 Task: Search one way flight ticket for 2 adults, 2 infants in seat and 1 infant on lap in first from Duluth: Duluth International Airport to Laramie: Laramie Regional Airport on 5-3-2023. Choice of flights is Singapure airlines. Number of bags: 1 carry on bag and 5 checked bags. Price is upto 80000. Outbound departure time preference is 13:45.
Action: Mouse moved to (244, 345)
Screenshot: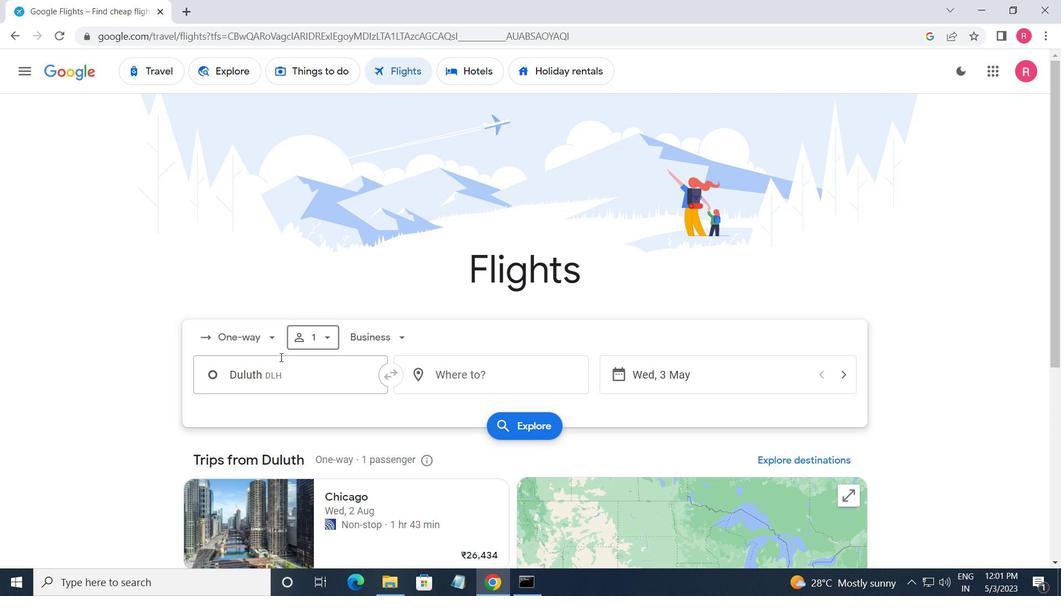 
Action: Mouse pressed left at (244, 345)
Screenshot: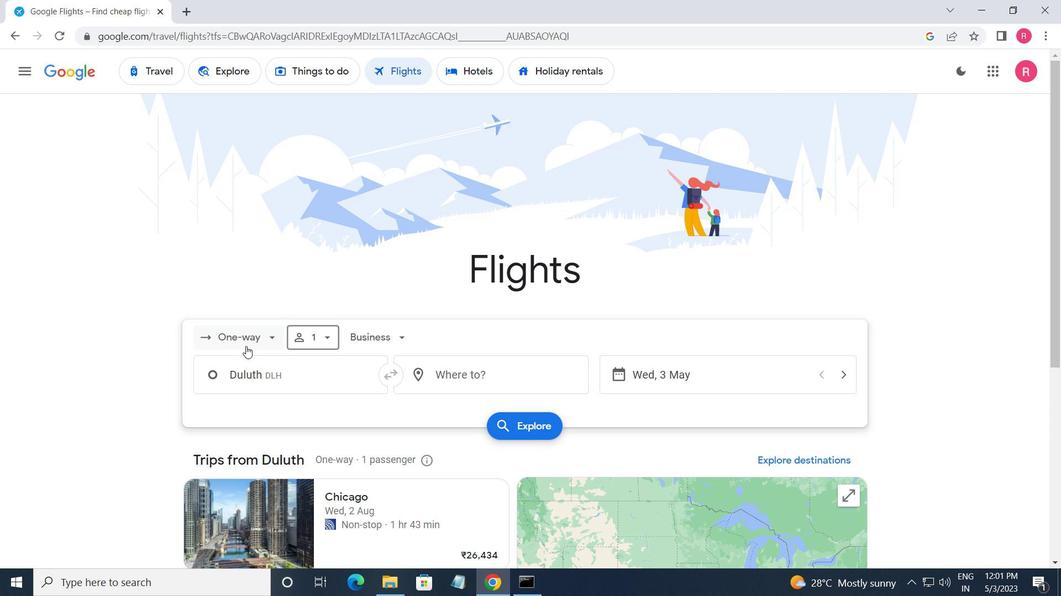 
Action: Mouse moved to (262, 406)
Screenshot: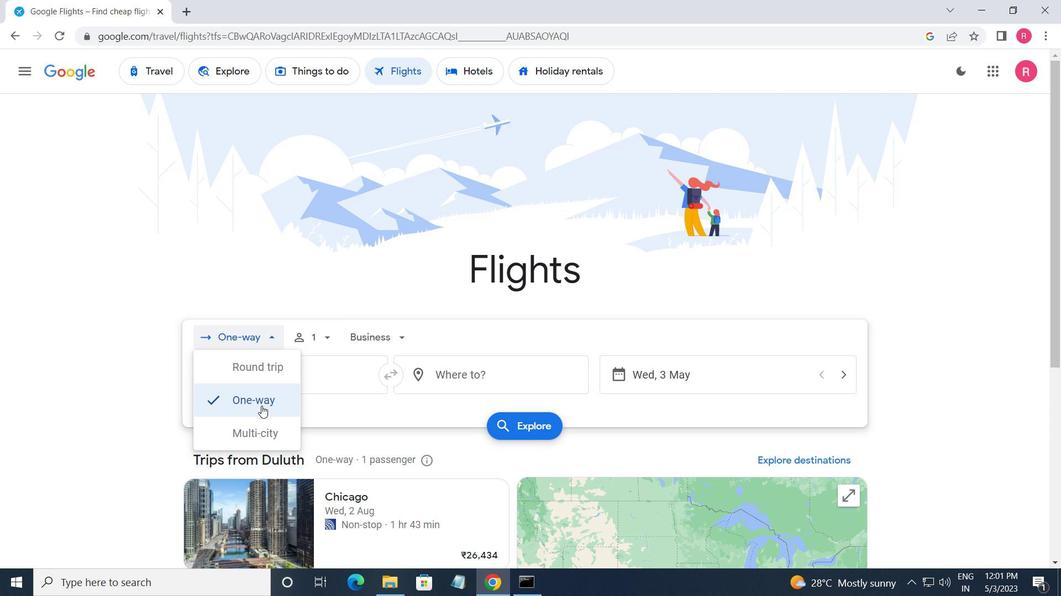 
Action: Mouse pressed left at (262, 406)
Screenshot: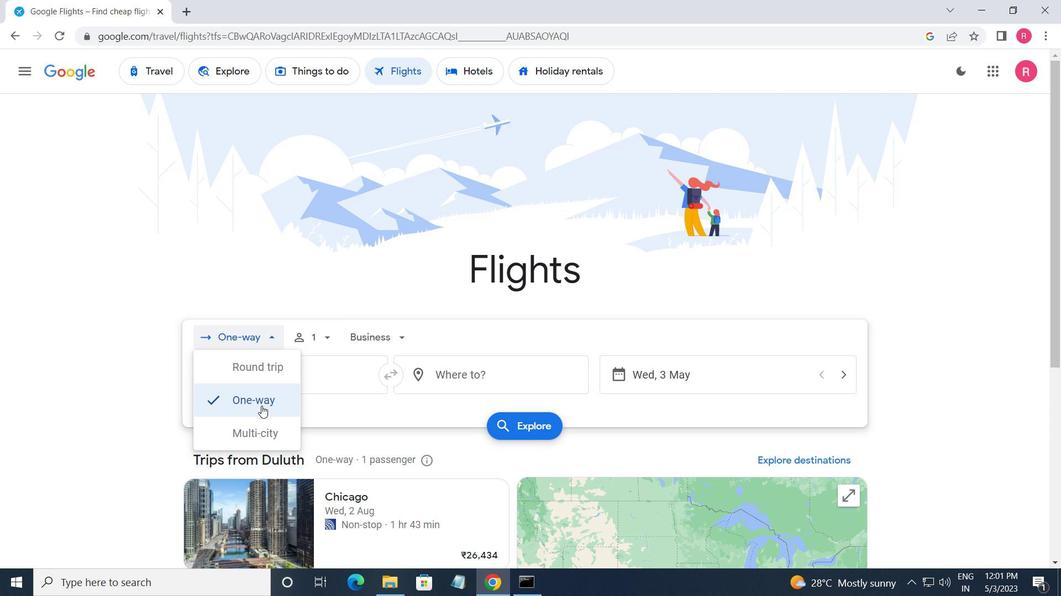 
Action: Mouse moved to (322, 343)
Screenshot: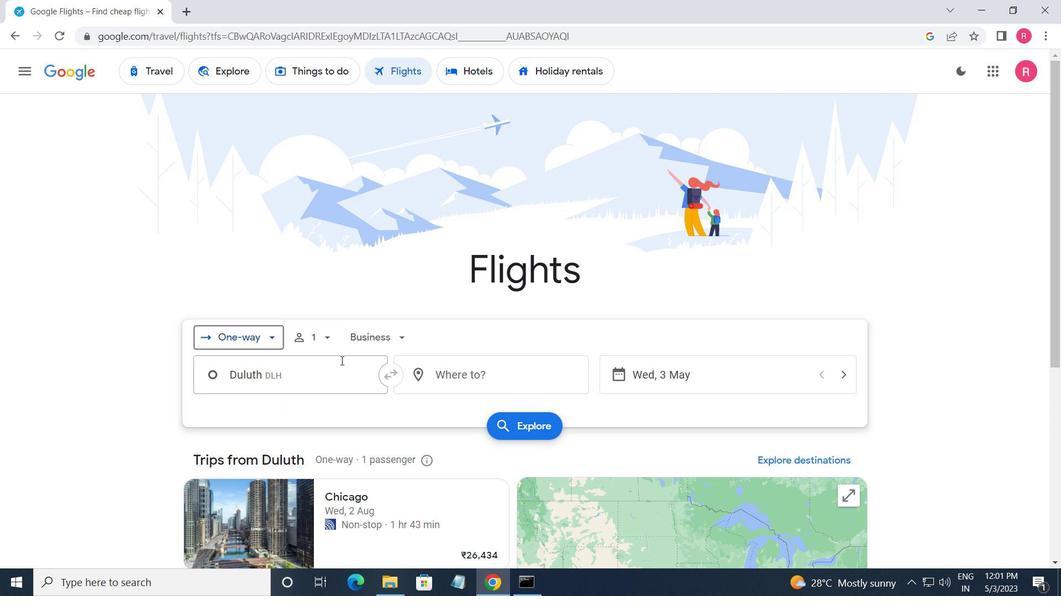 
Action: Mouse pressed left at (322, 343)
Screenshot: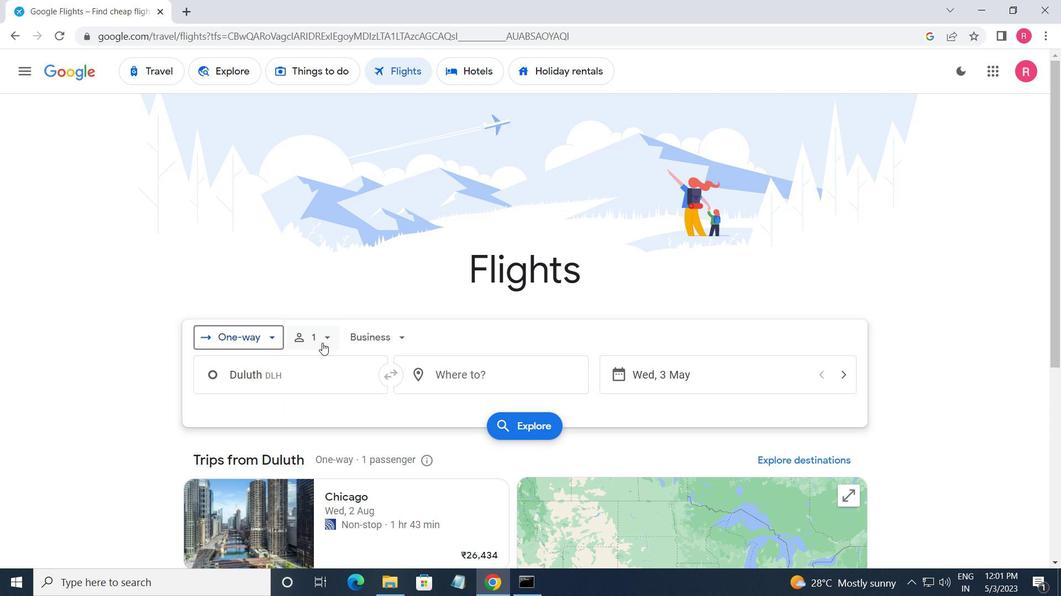 
Action: Mouse moved to (437, 368)
Screenshot: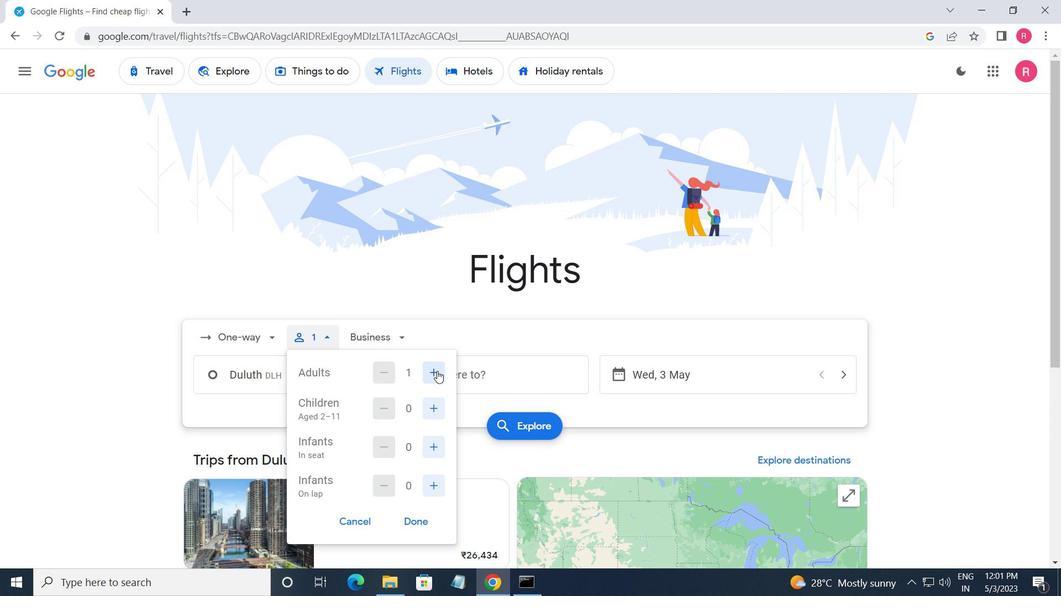 
Action: Mouse pressed left at (437, 368)
Screenshot: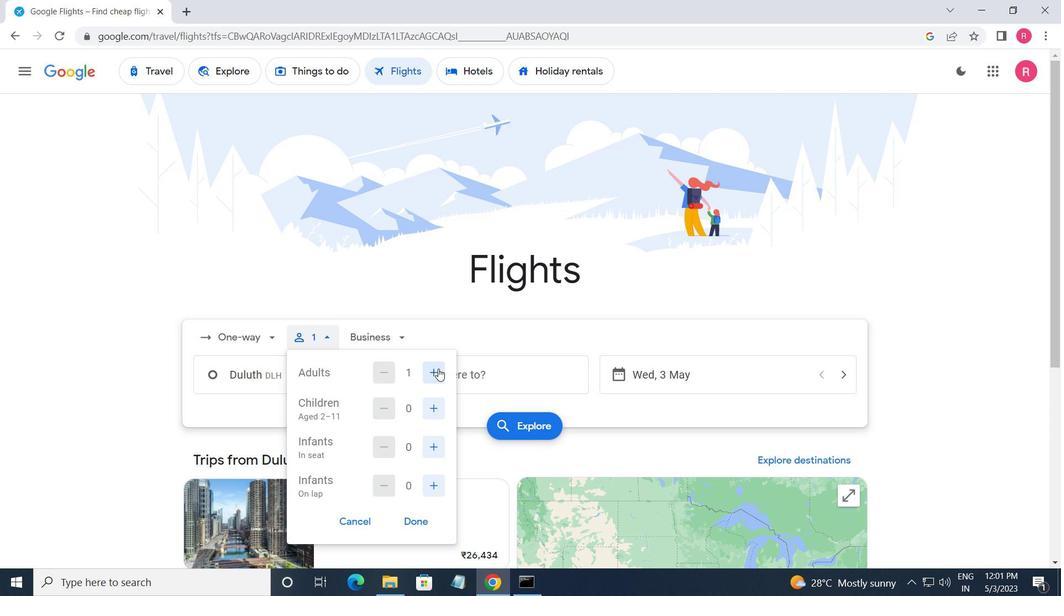 
Action: Mouse pressed left at (437, 368)
Screenshot: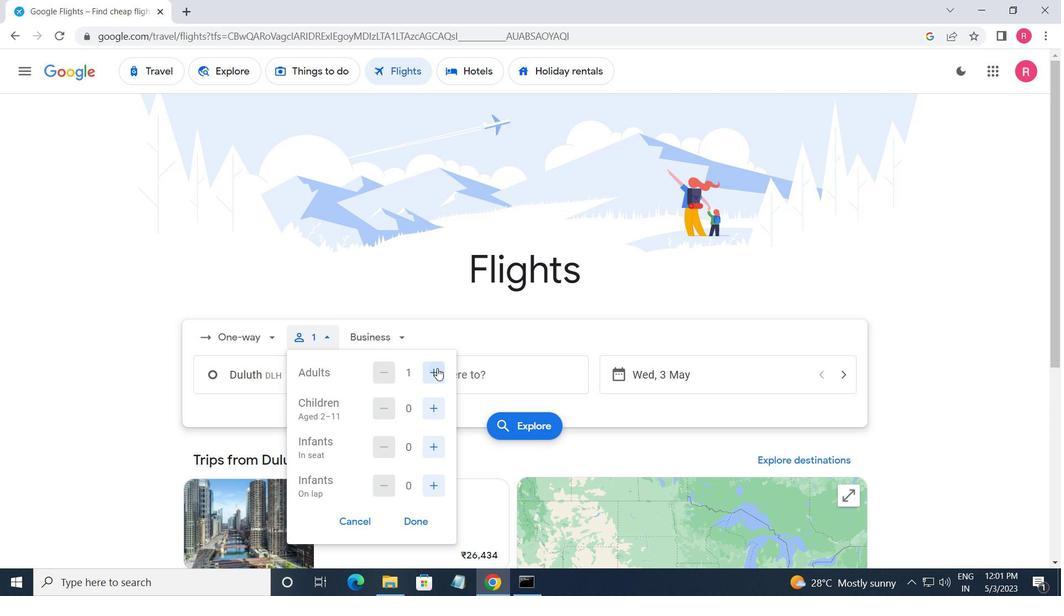
Action: Mouse moved to (377, 378)
Screenshot: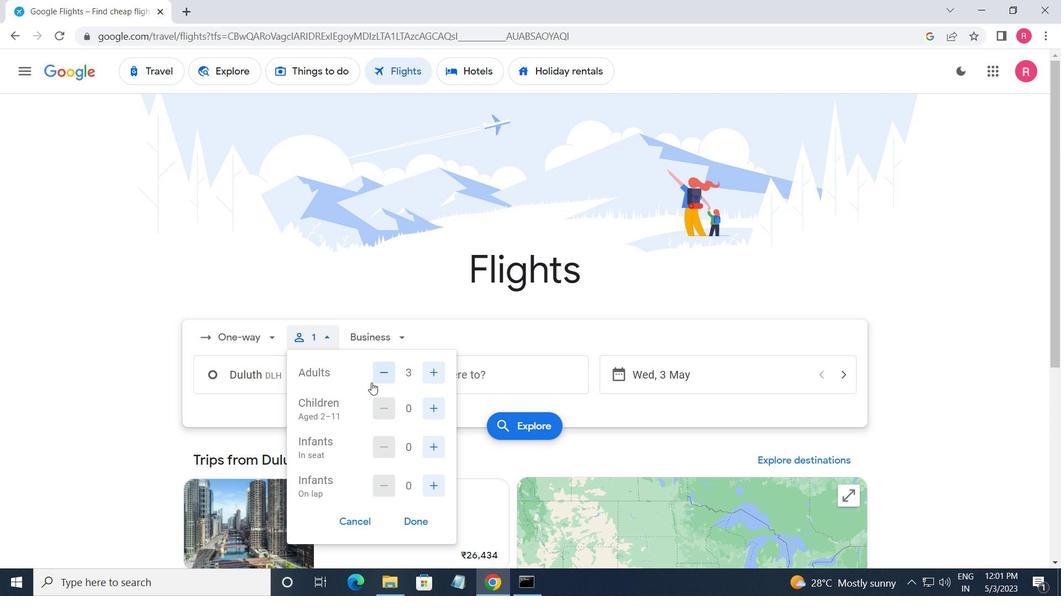 
Action: Mouse pressed left at (377, 378)
Screenshot: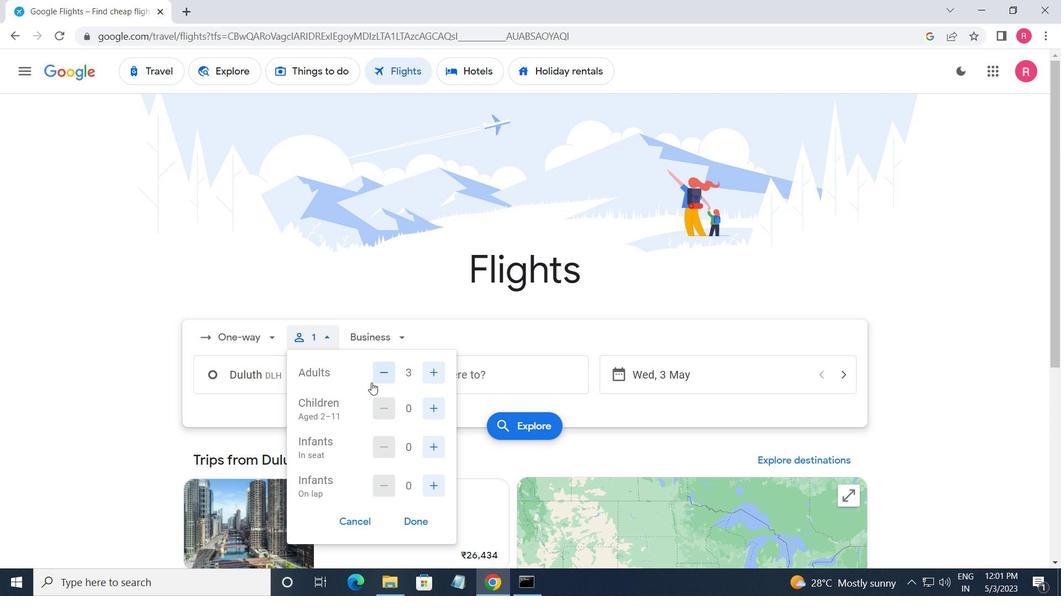 
Action: Mouse moved to (430, 422)
Screenshot: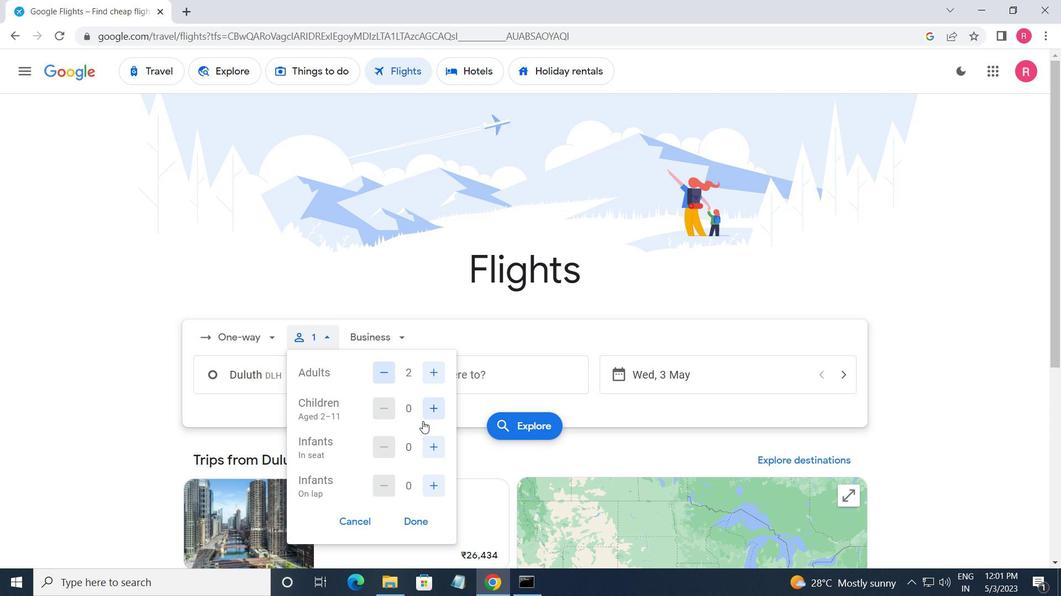 
Action: Mouse pressed left at (430, 422)
Screenshot: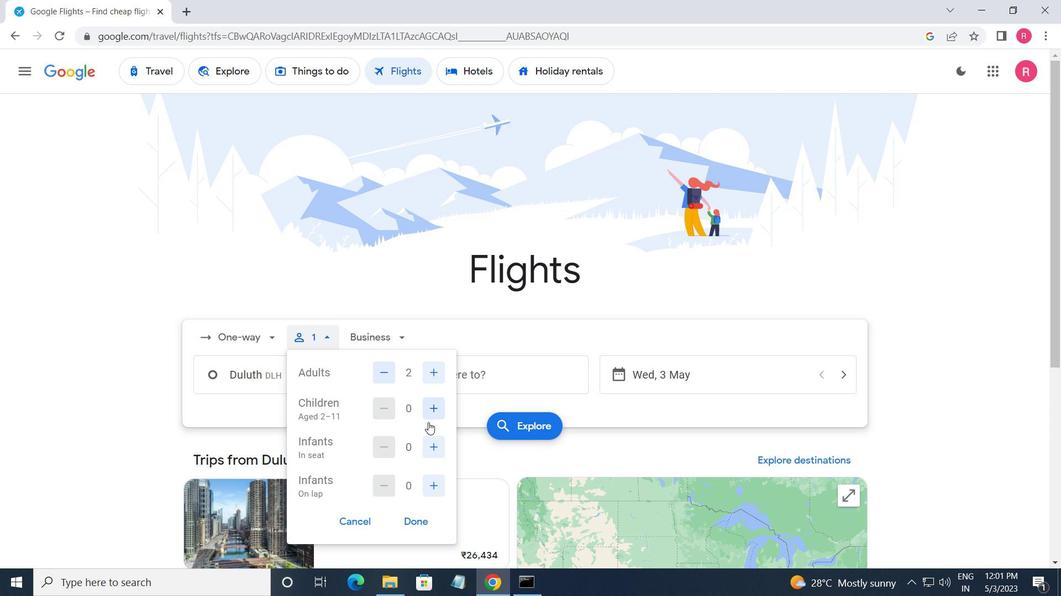 
Action: Mouse pressed left at (430, 422)
Screenshot: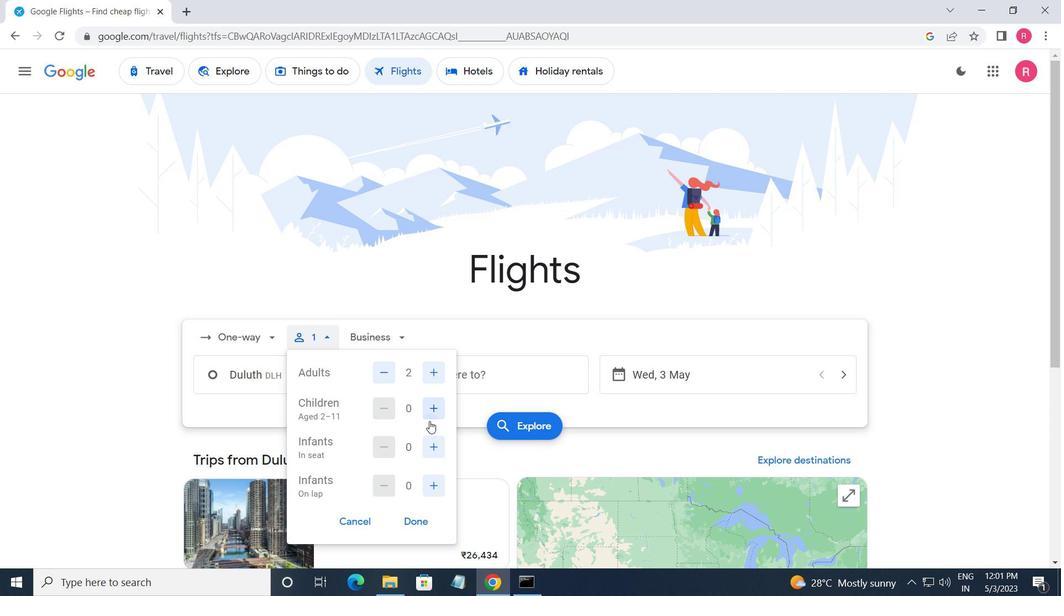 
Action: Mouse moved to (437, 452)
Screenshot: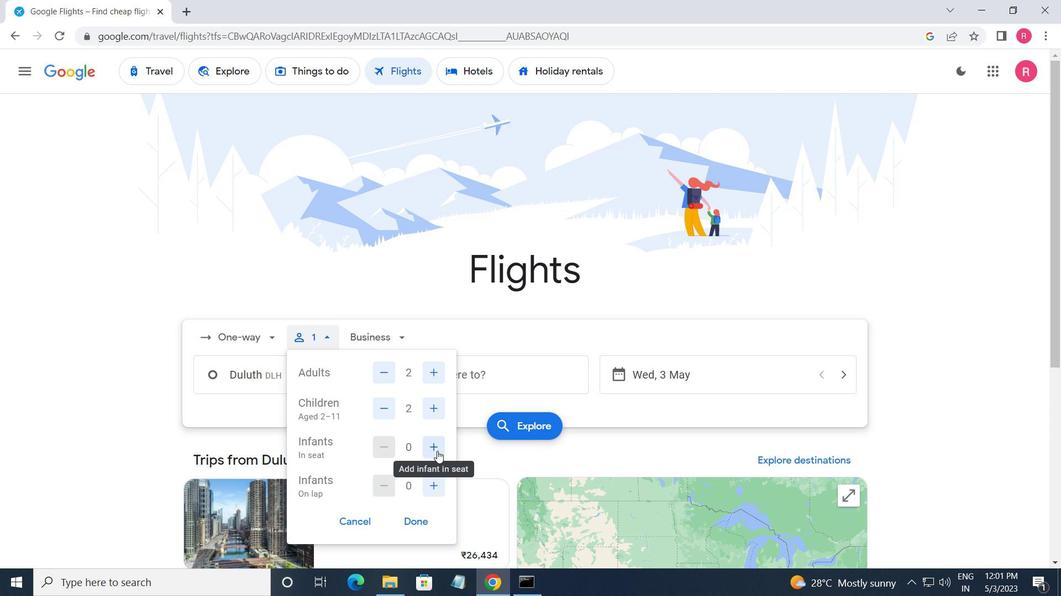 
Action: Mouse pressed left at (437, 452)
Screenshot: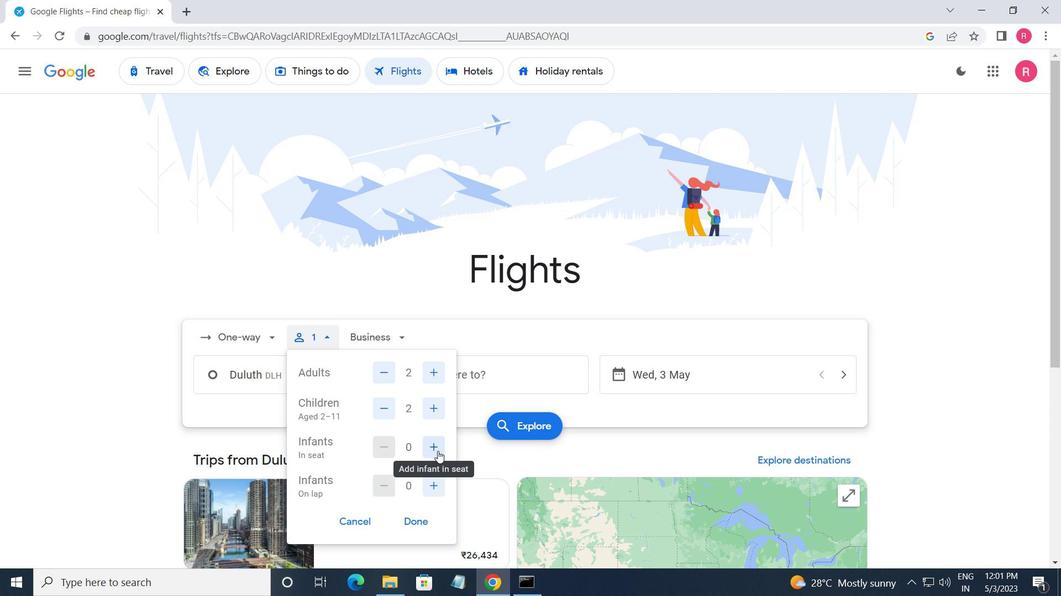 
Action: Mouse moved to (385, 336)
Screenshot: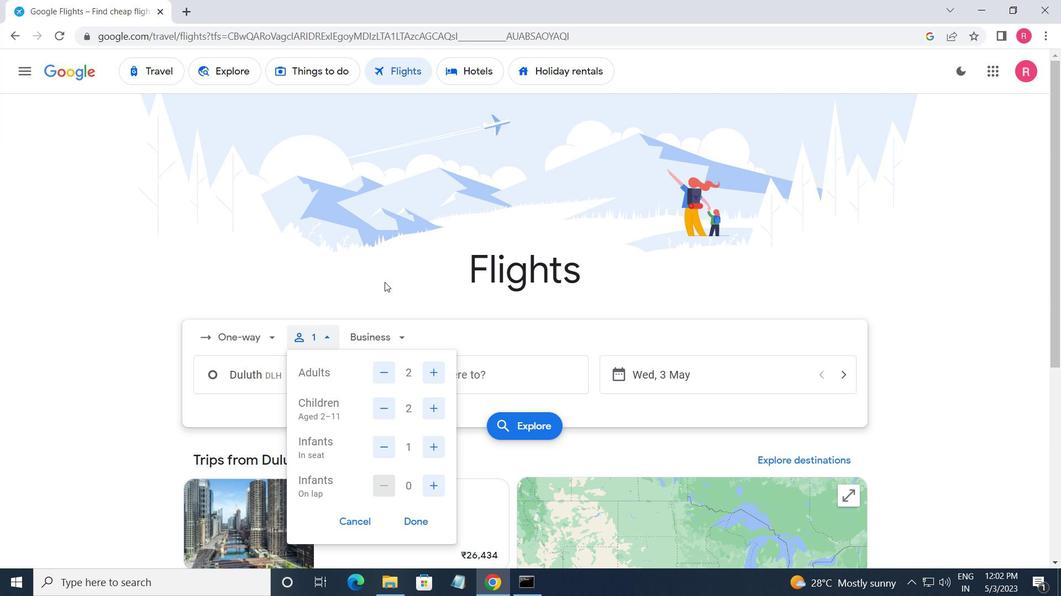 
Action: Mouse pressed left at (385, 336)
Screenshot: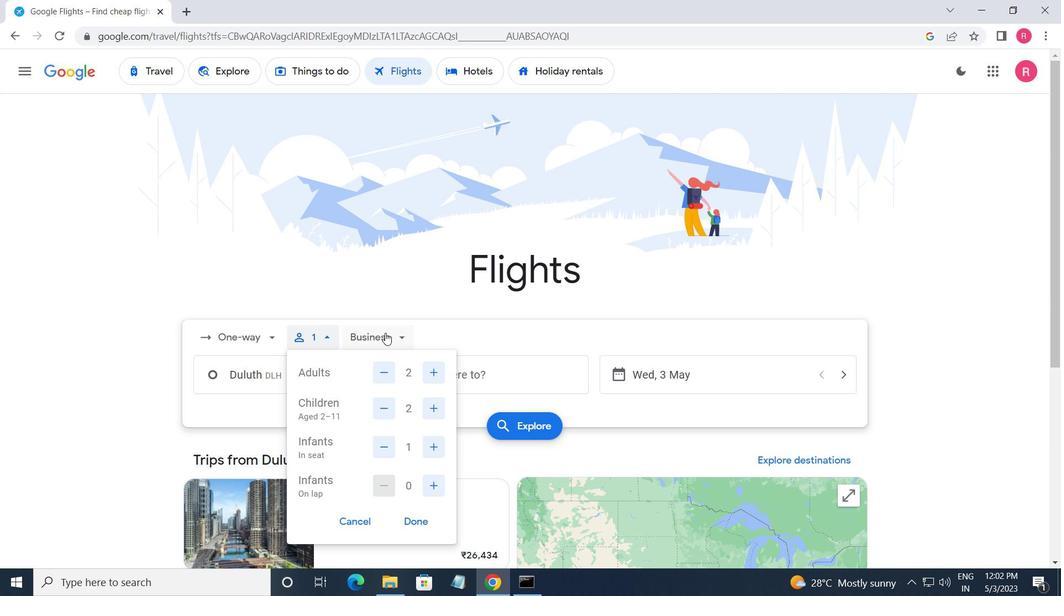 
Action: Mouse moved to (394, 465)
Screenshot: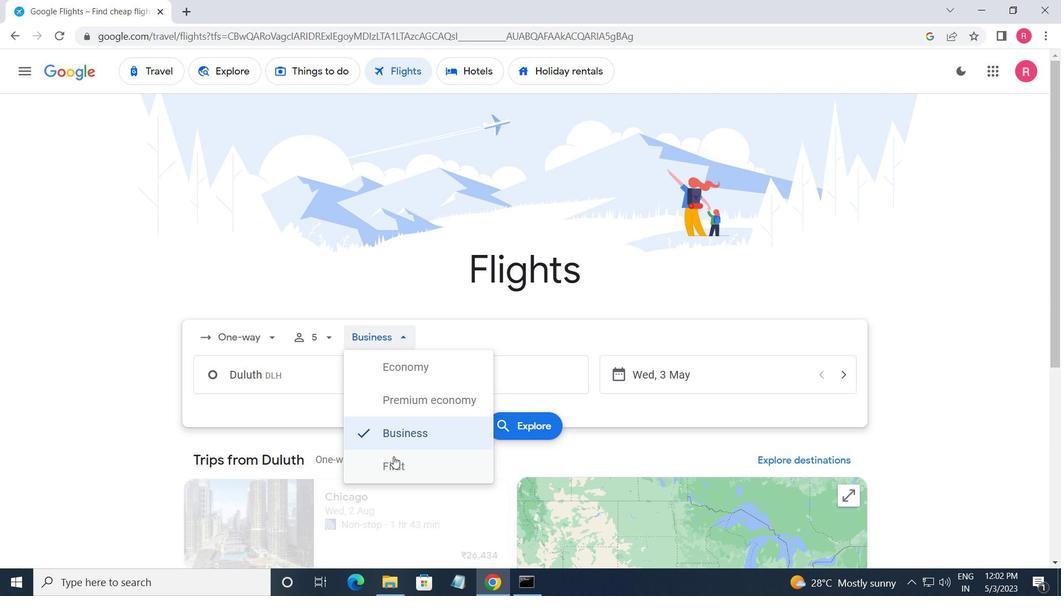 
Action: Mouse pressed left at (394, 465)
Screenshot: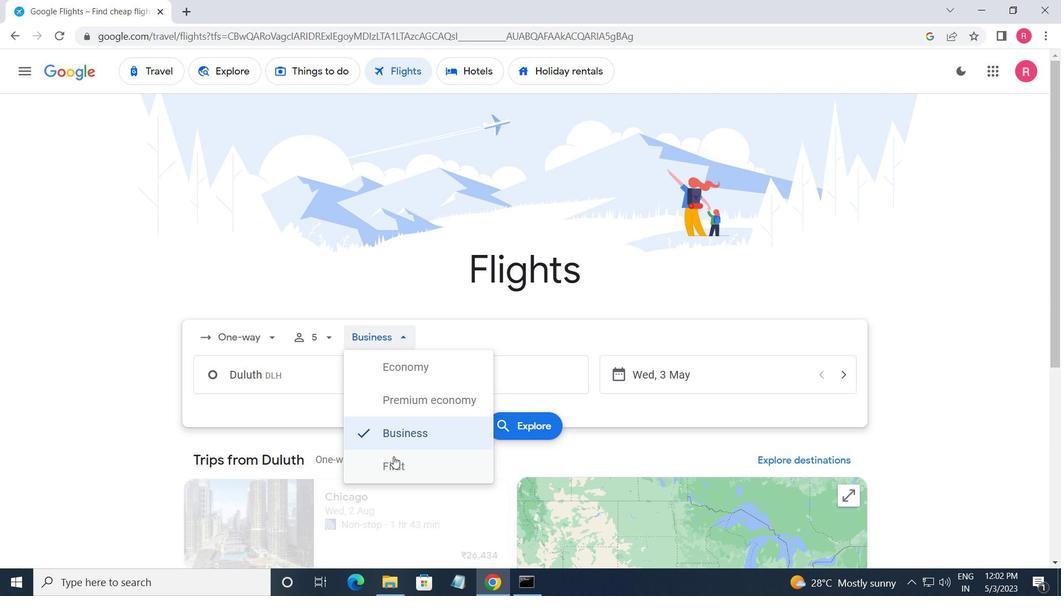
Action: Mouse moved to (331, 390)
Screenshot: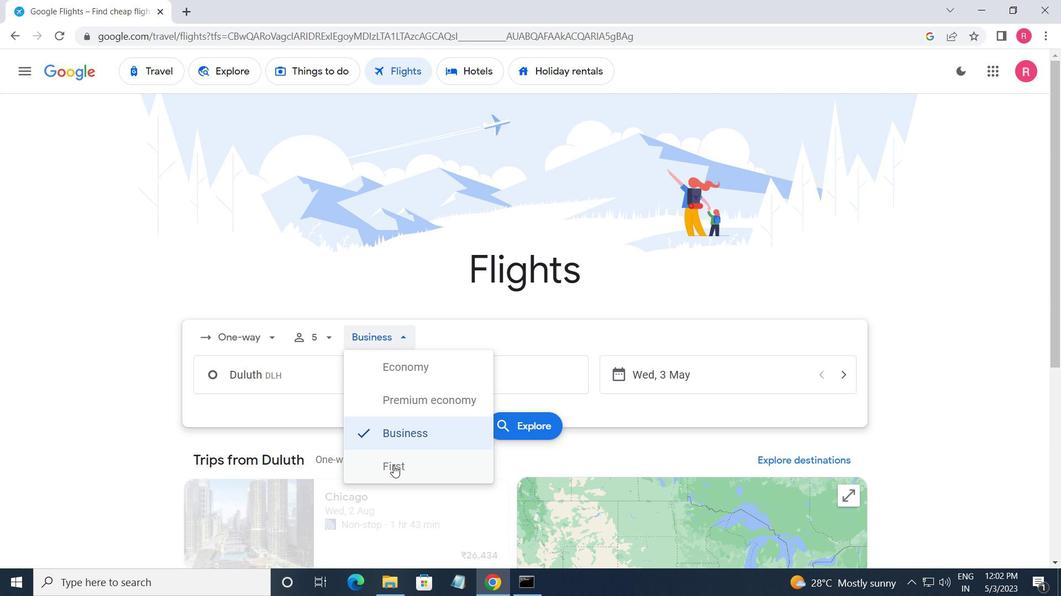 
Action: Mouse pressed left at (331, 390)
Screenshot: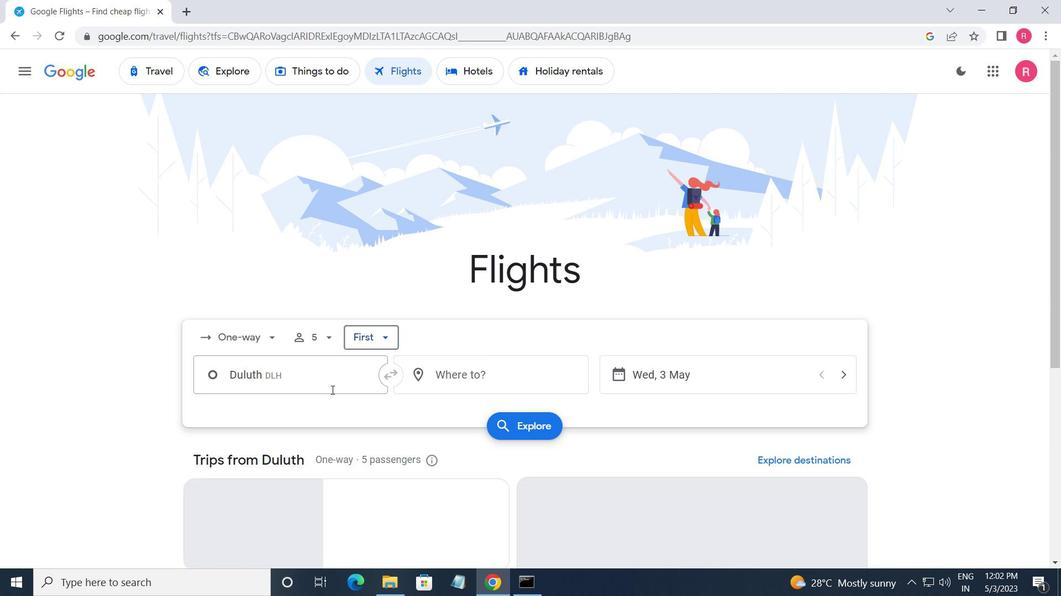 
Action: Mouse moved to (337, 488)
Screenshot: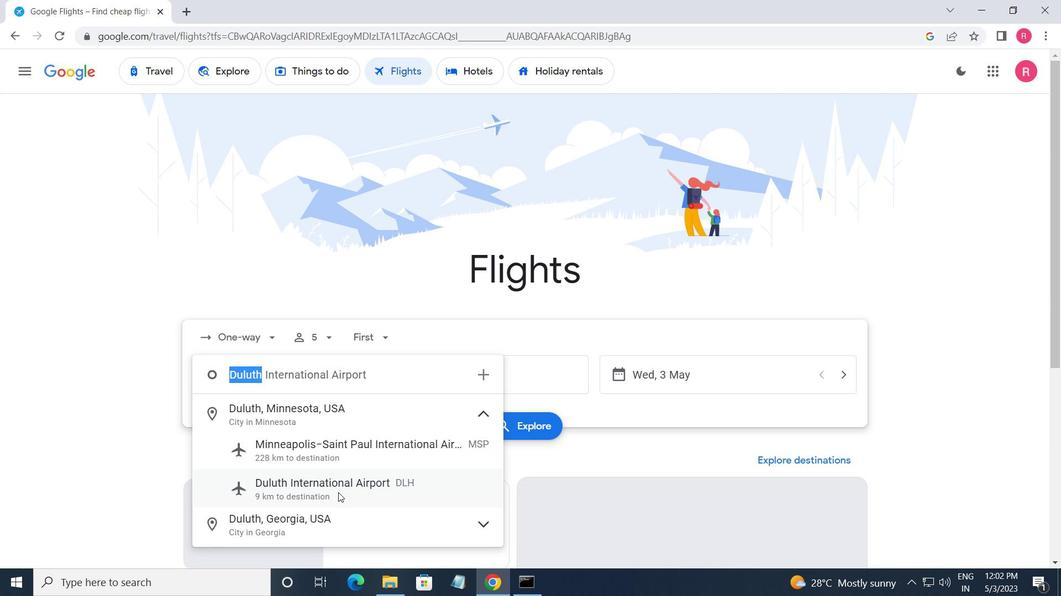 
Action: Mouse pressed left at (337, 488)
Screenshot: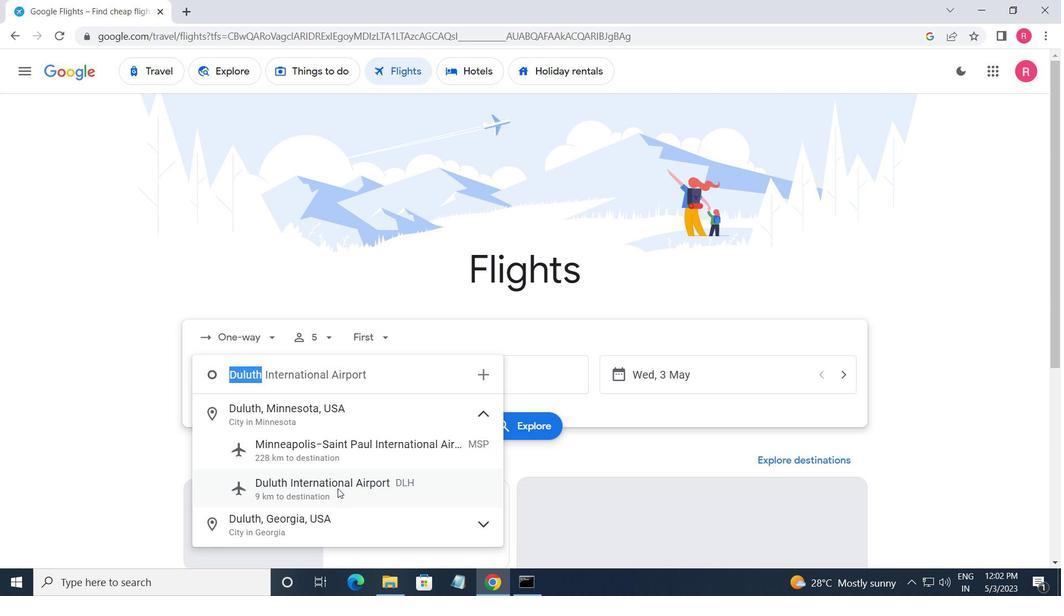 
Action: Mouse moved to (486, 376)
Screenshot: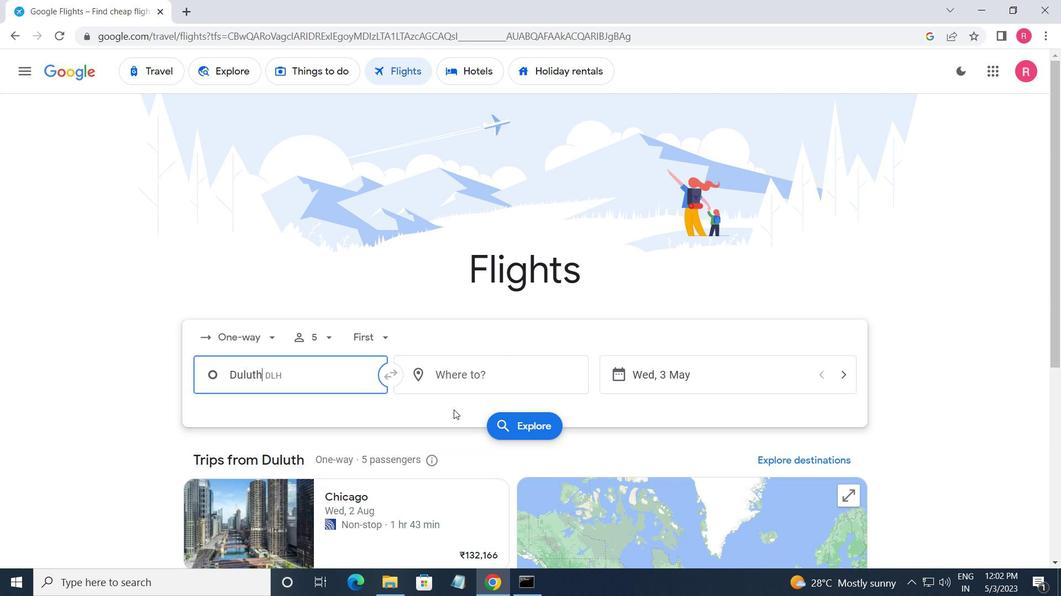
Action: Mouse pressed left at (486, 376)
Screenshot: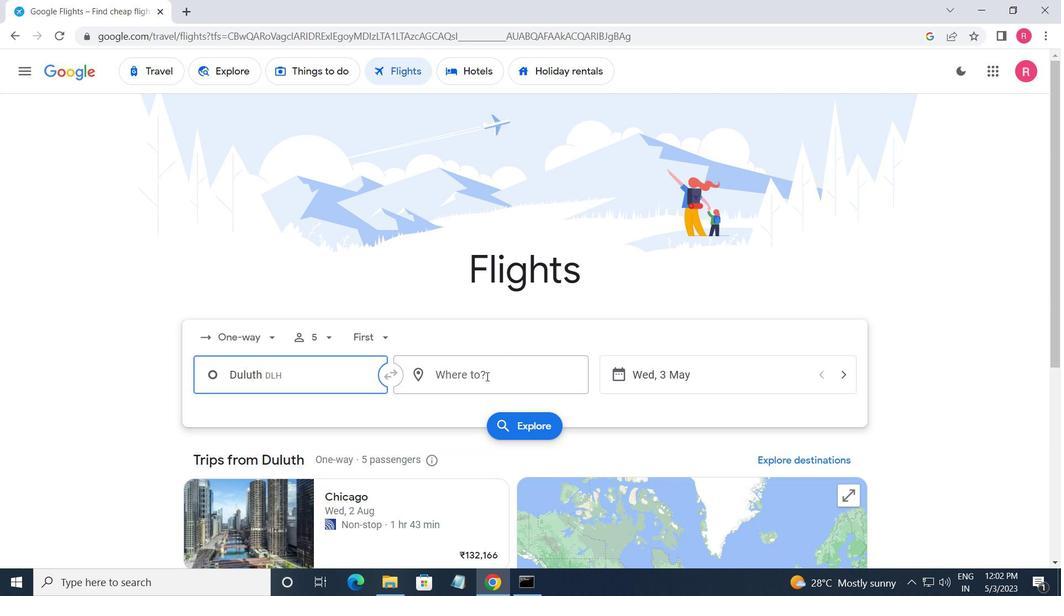 
Action: Mouse moved to (451, 521)
Screenshot: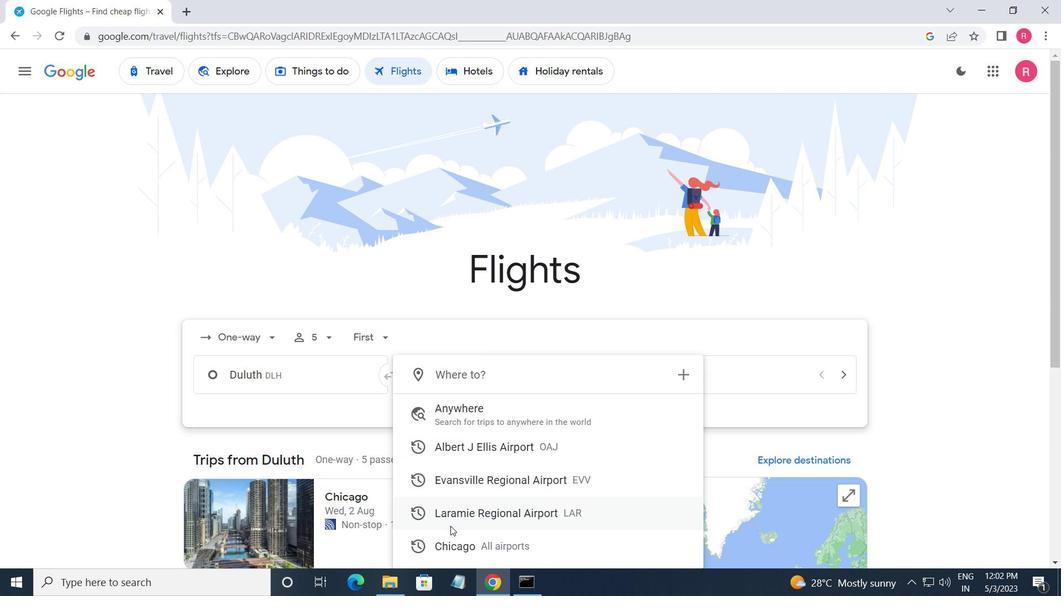 
Action: Mouse pressed left at (451, 521)
Screenshot: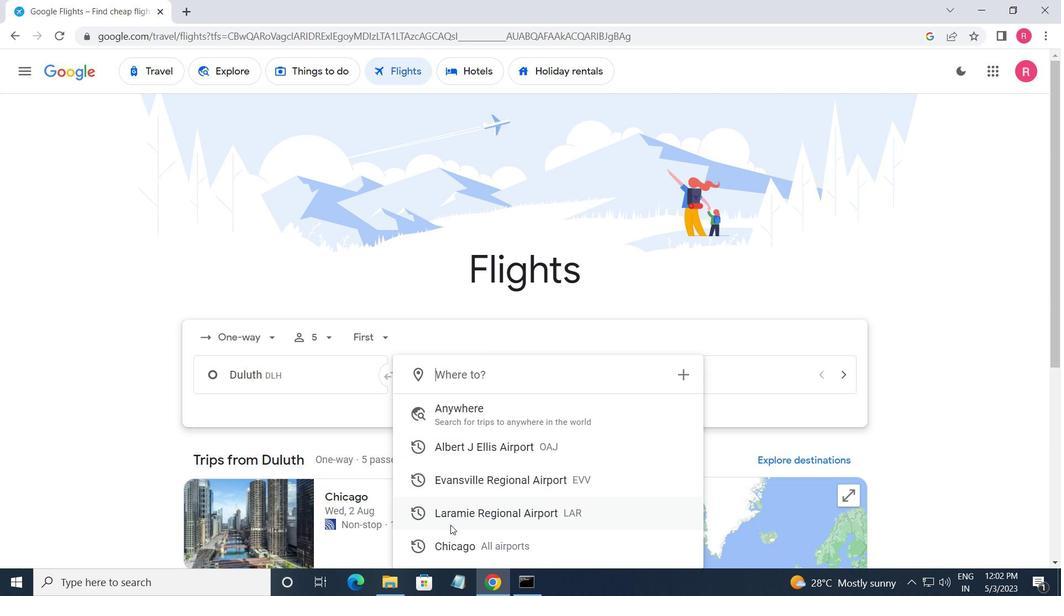 
Action: Mouse moved to (723, 388)
Screenshot: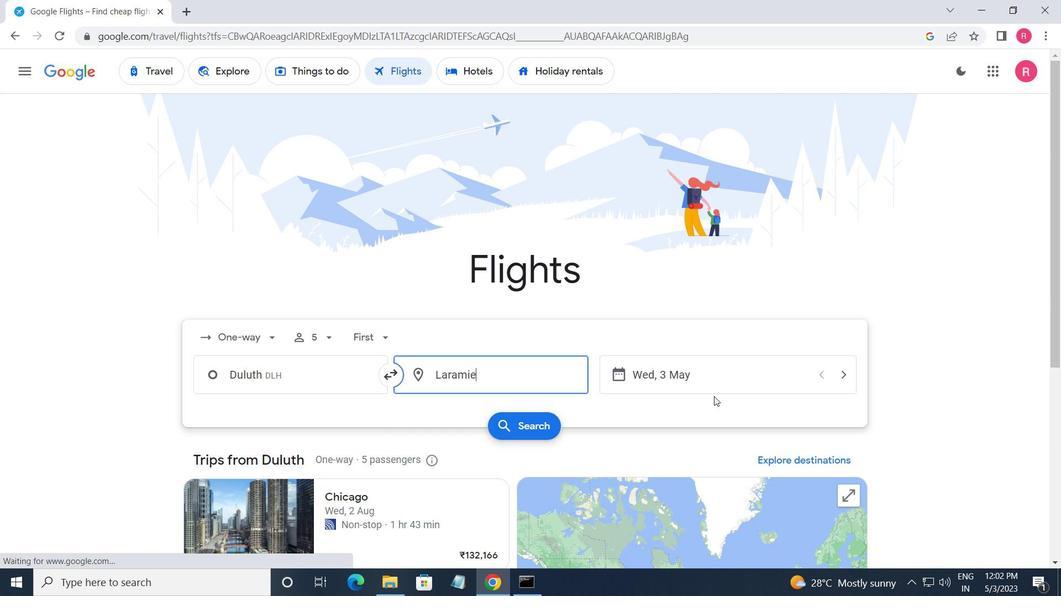 
Action: Mouse pressed left at (723, 388)
Screenshot: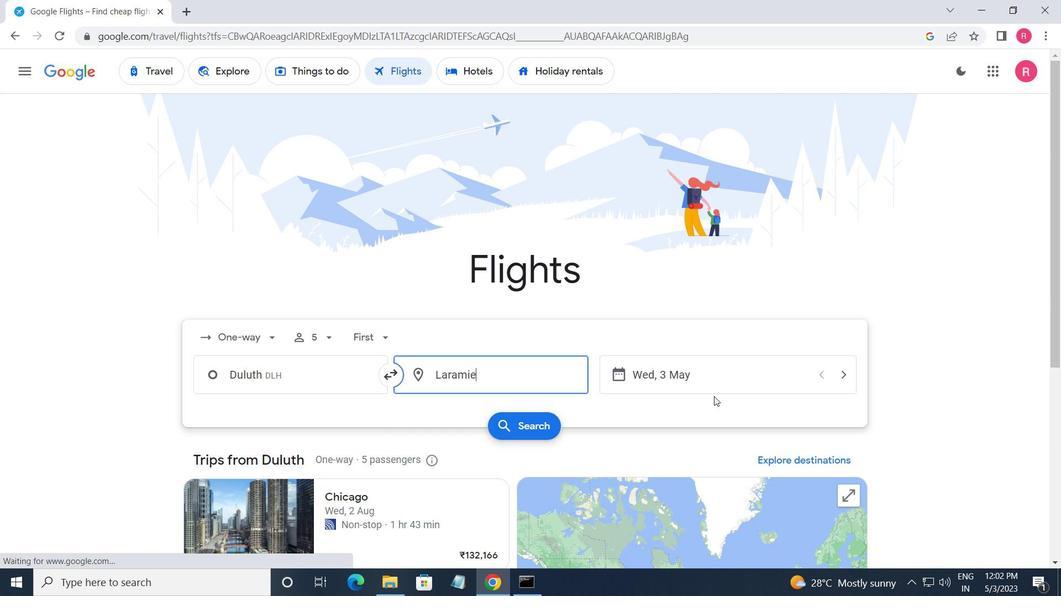
Action: Mouse moved to (472, 322)
Screenshot: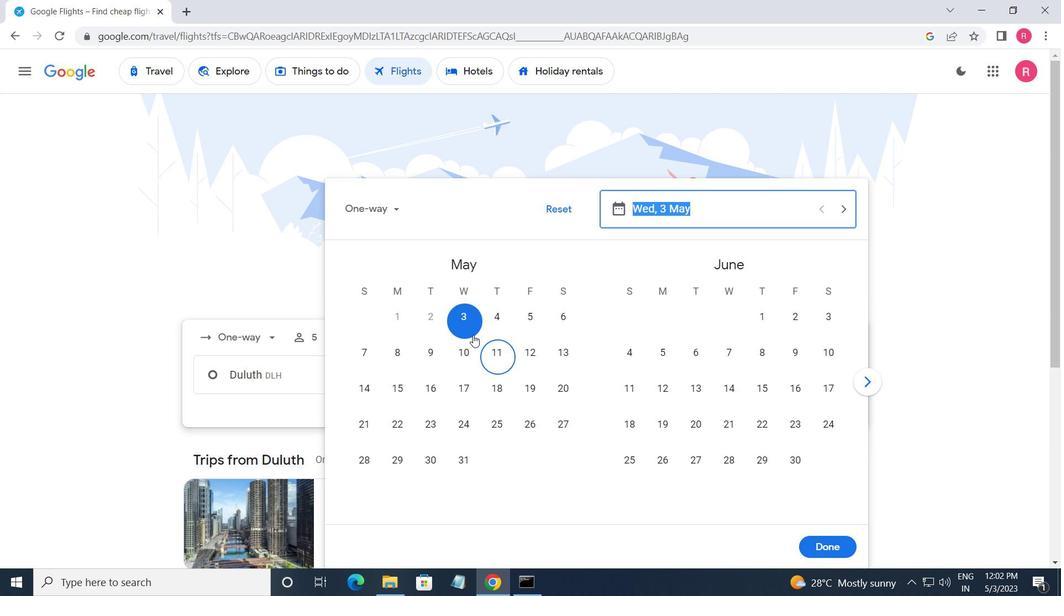 
Action: Mouse pressed left at (472, 322)
Screenshot: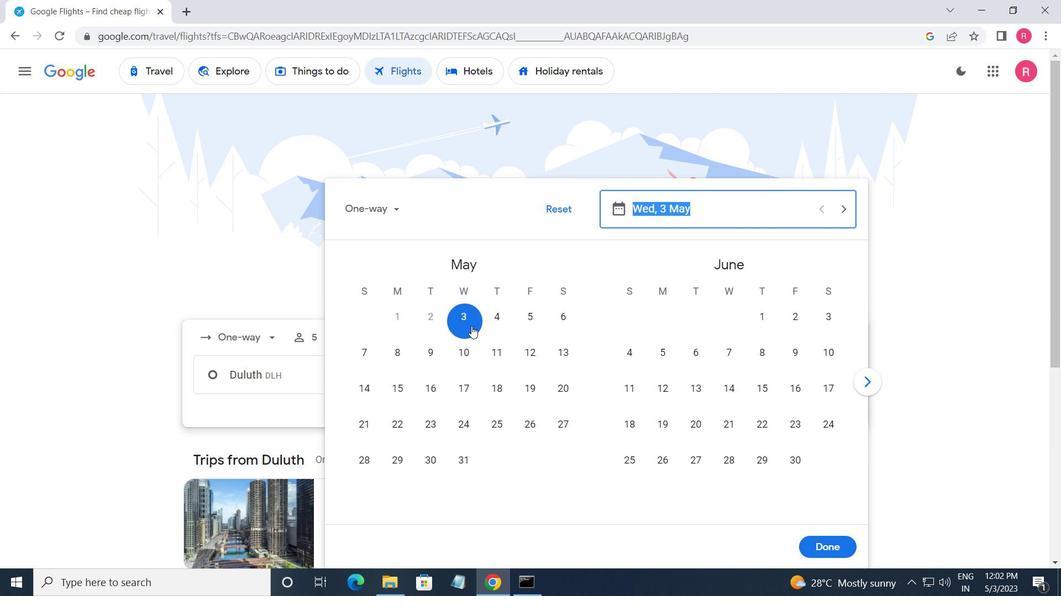
Action: Mouse moved to (845, 546)
Screenshot: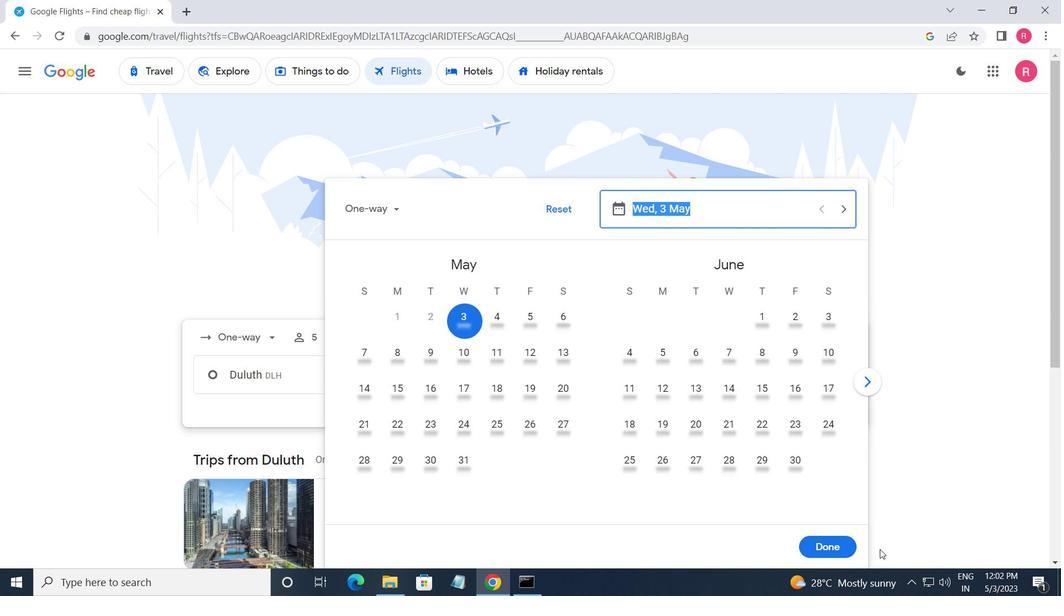 
Action: Mouse pressed left at (845, 546)
Screenshot: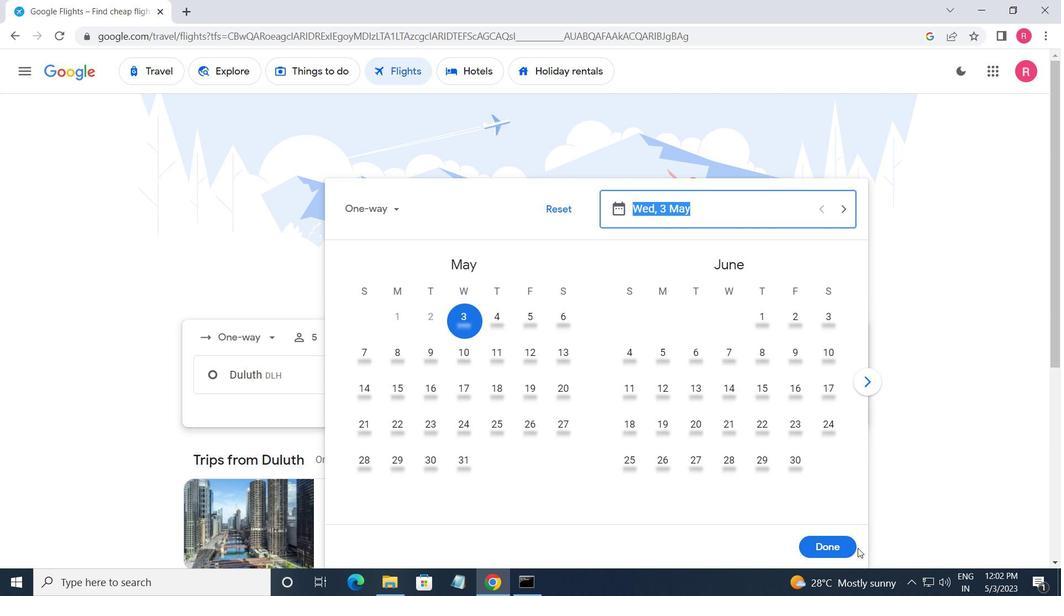 
Action: Mouse moved to (551, 424)
Screenshot: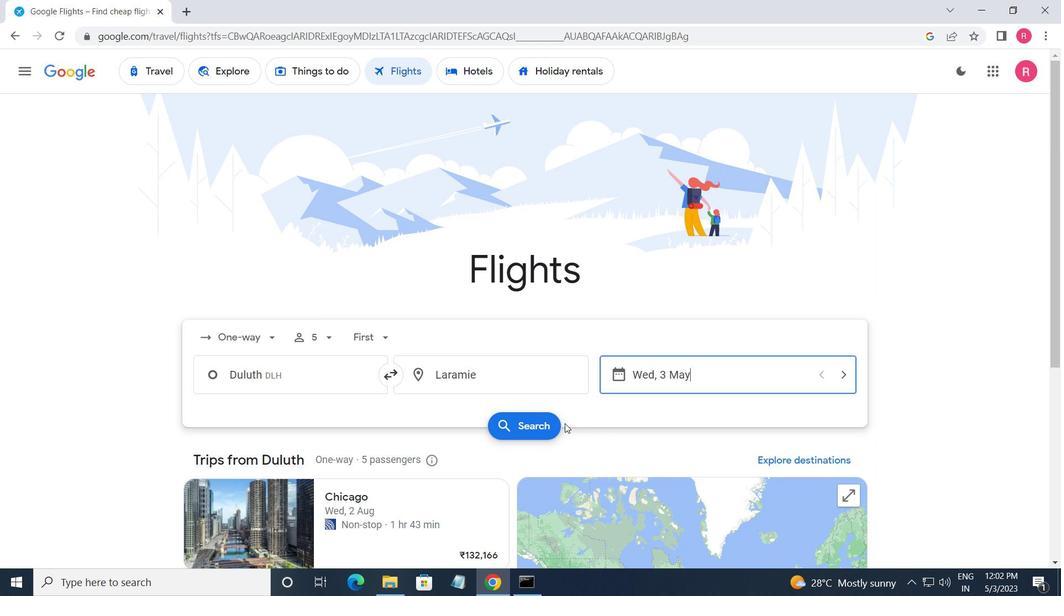 
Action: Mouse pressed left at (551, 424)
Screenshot: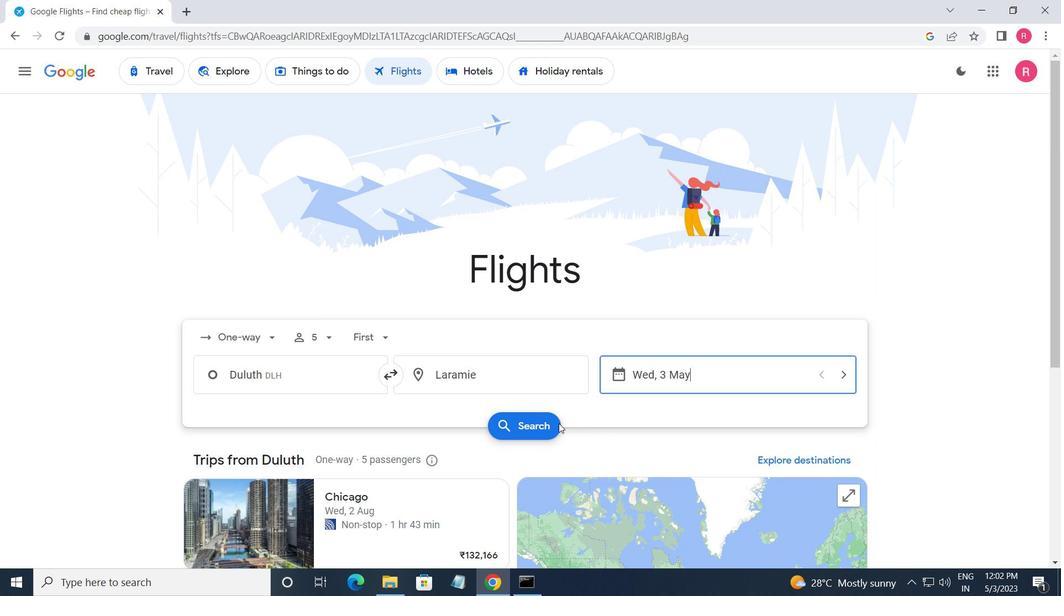 
Action: Mouse moved to (194, 204)
Screenshot: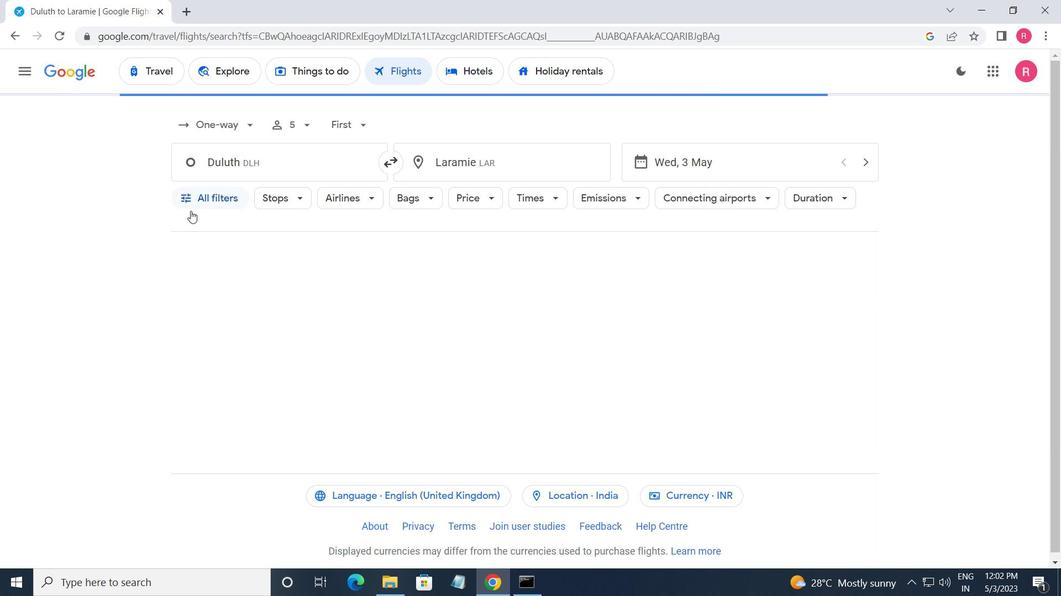 
Action: Mouse pressed left at (194, 204)
Screenshot: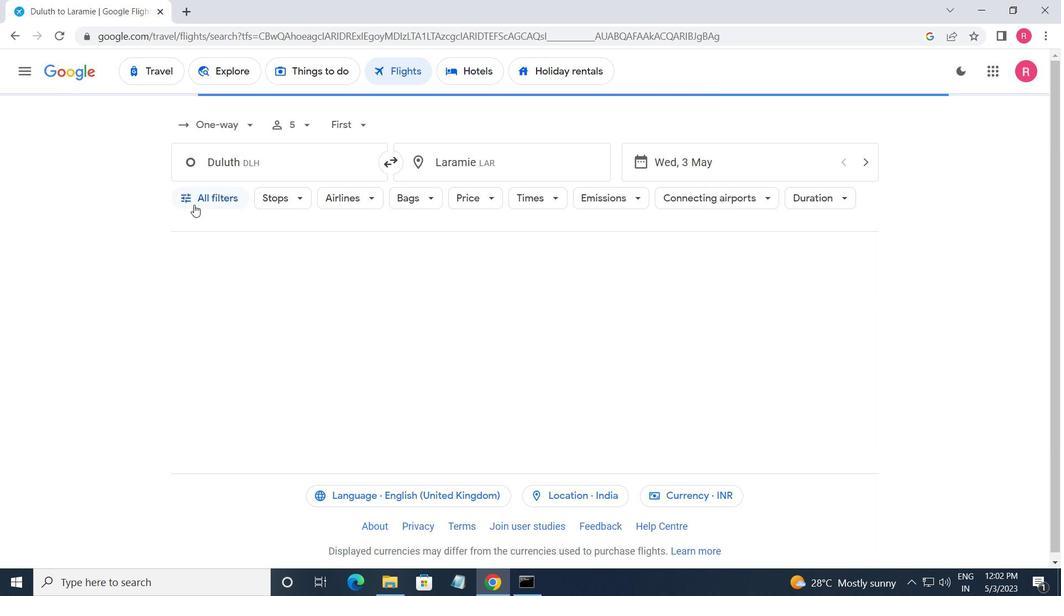 
Action: Mouse moved to (320, 388)
Screenshot: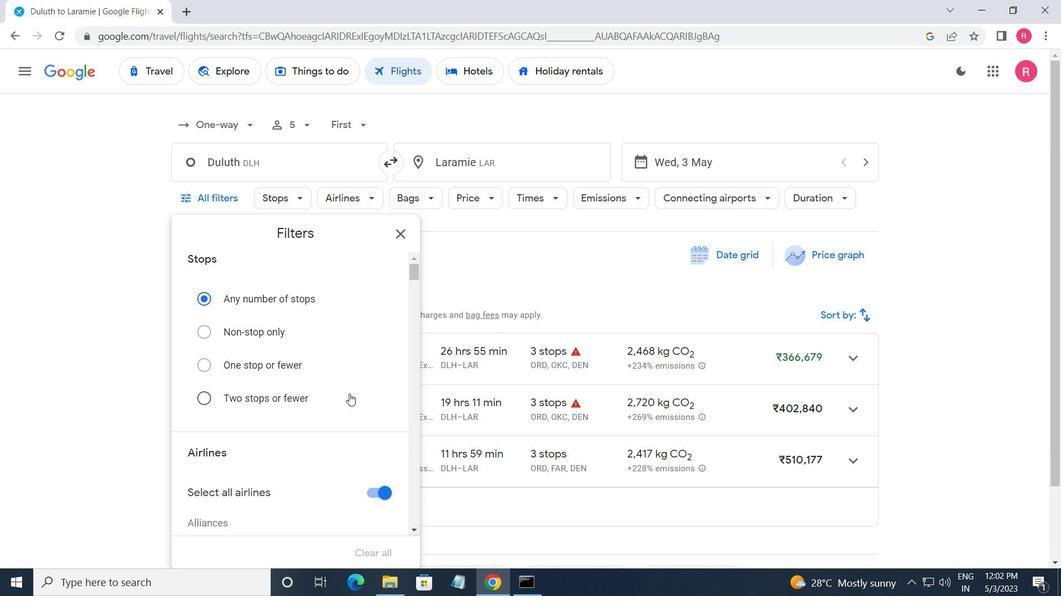 
Action: Mouse scrolled (320, 388) with delta (0, 0)
Screenshot: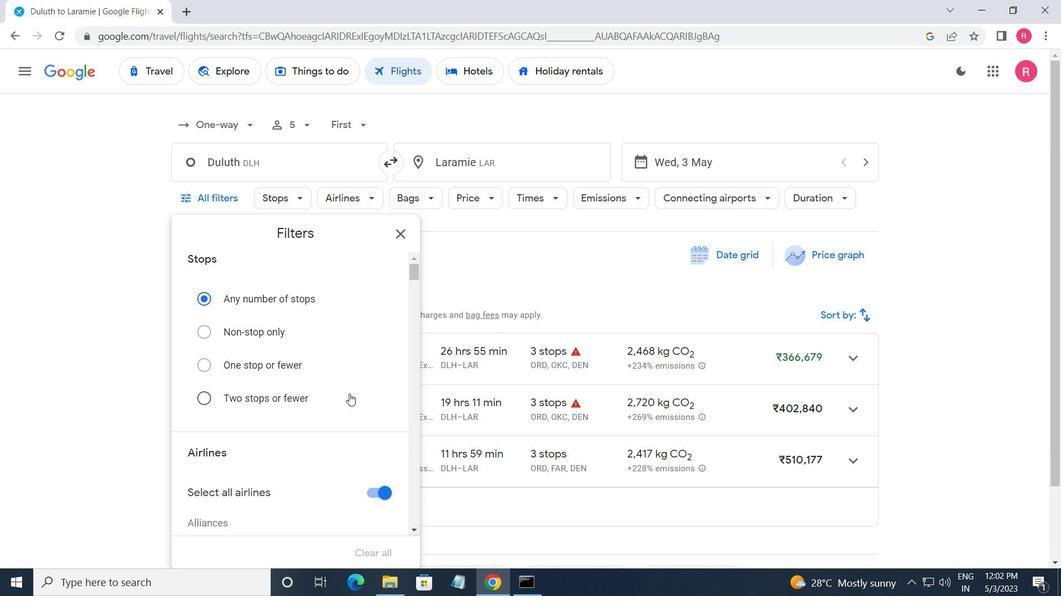 
Action: Mouse scrolled (320, 388) with delta (0, 0)
Screenshot: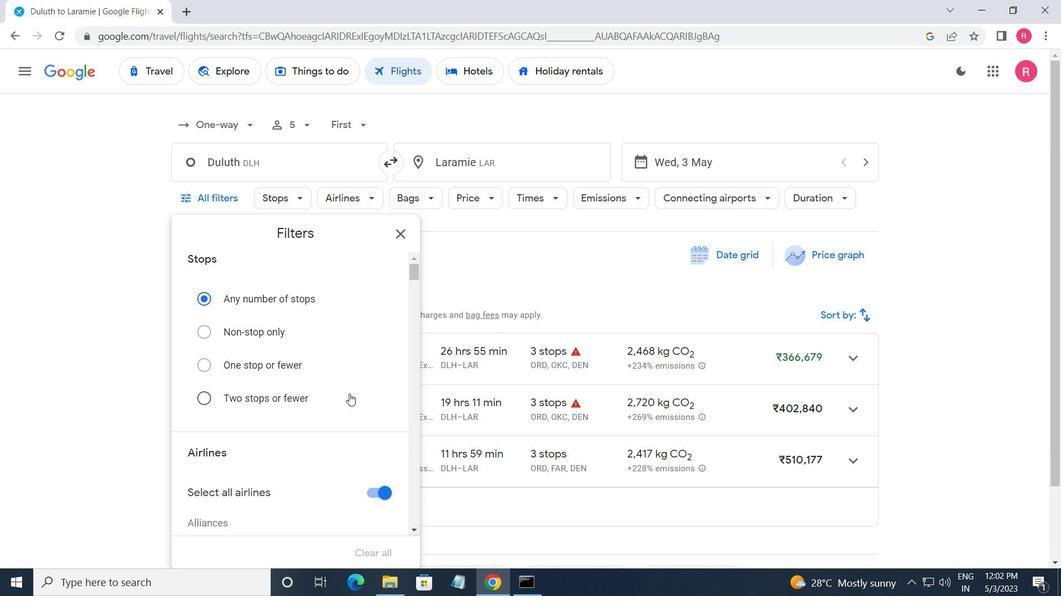 
Action: Mouse moved to (318, 388)
Screenshot: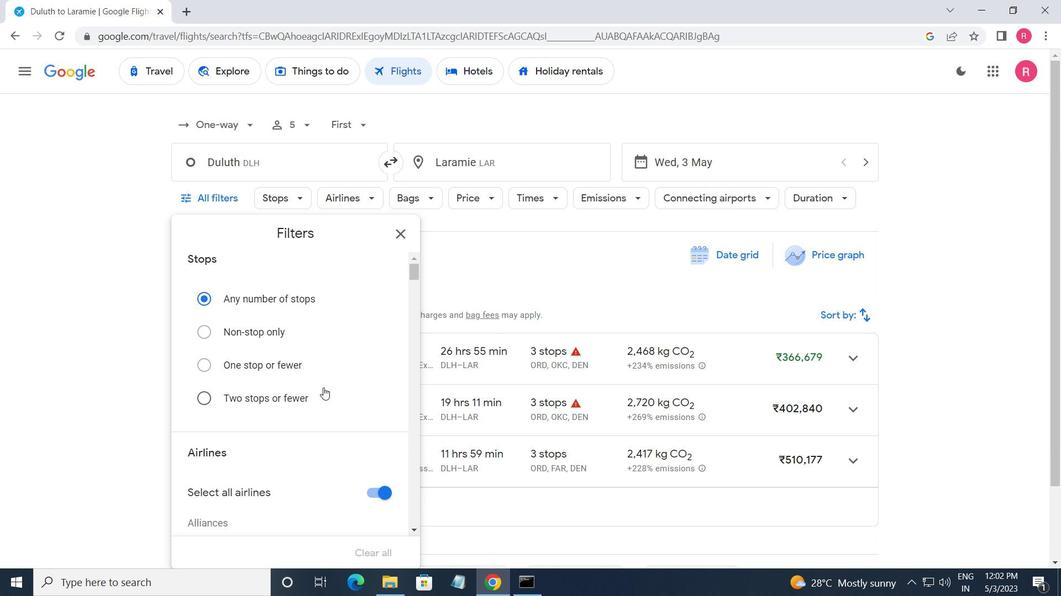 
Action: Mouse scrolled (318, 388) with delta (0, 0)
Screenshot: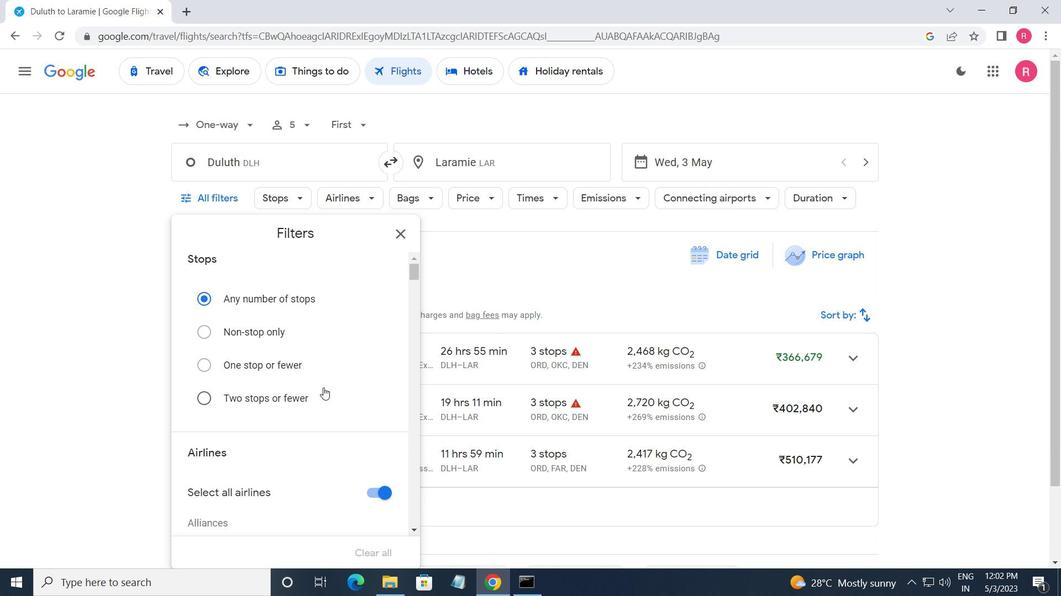 
Action: Mouse moved to (318, 388)
Screenshot: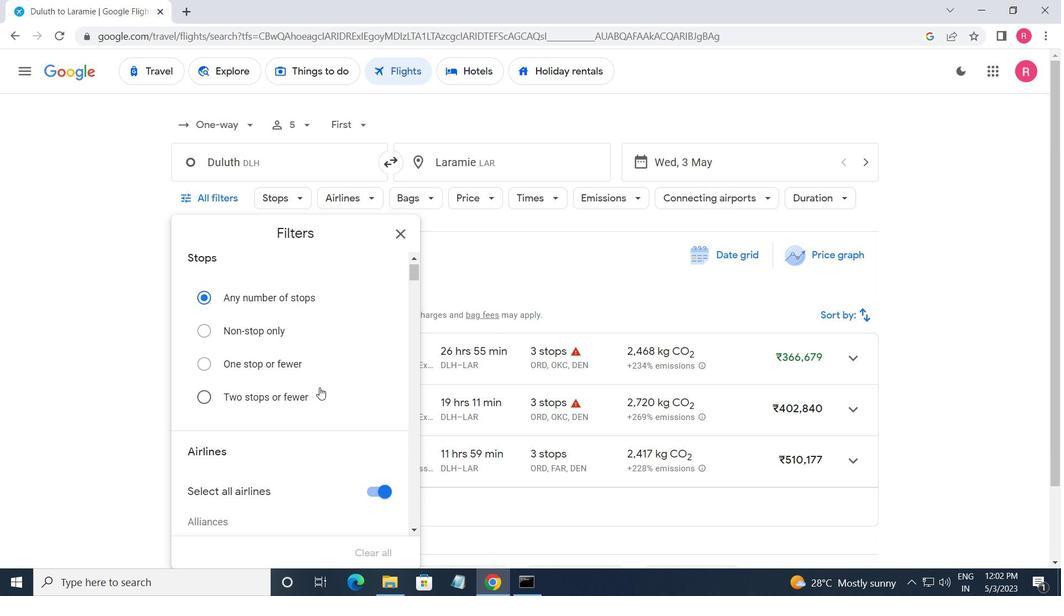 
Action: Mouse scrolled (318, 387) with delta (0, 0)
Screenshot: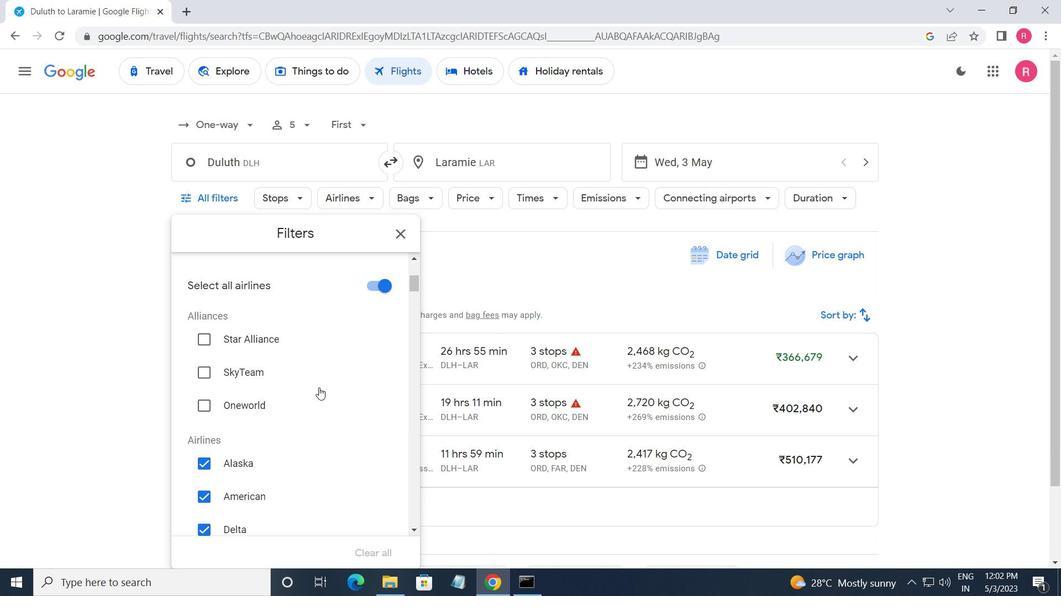 
Action: Mouse scrolled (318, 387) with delta (0, 0)
Screenshot: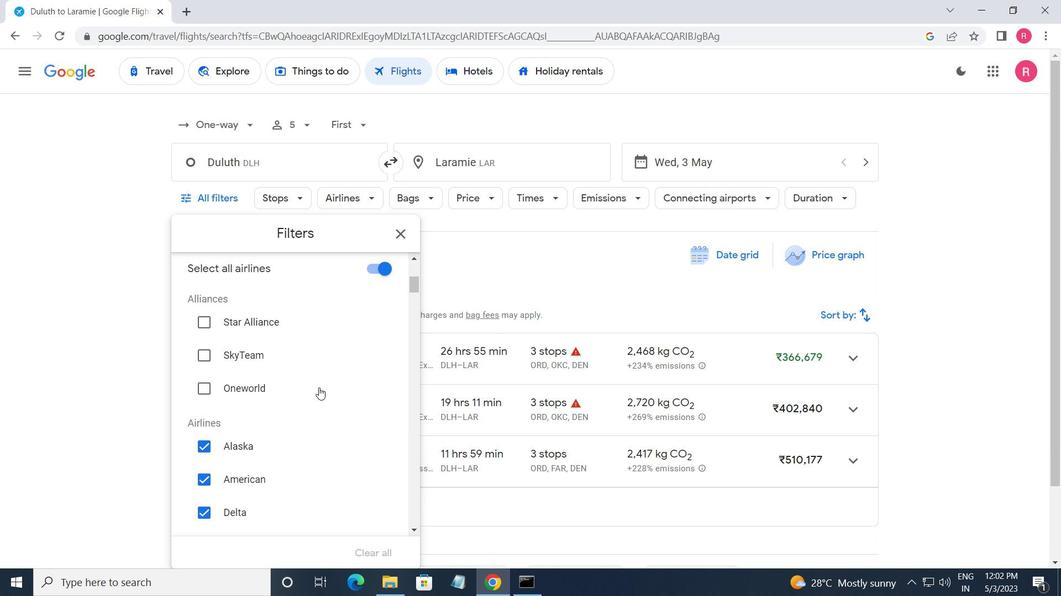 
Action: Mouse scrolled (318, 387) with delta (0, 0)
Screenshot: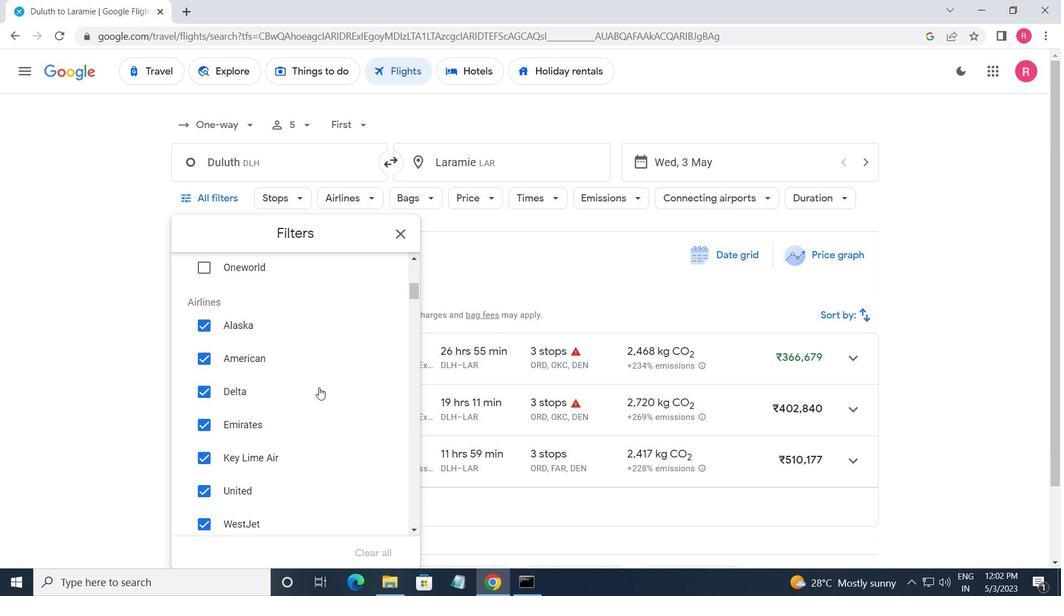 
Action: Mouse moved to (326, 361)
Screenshot: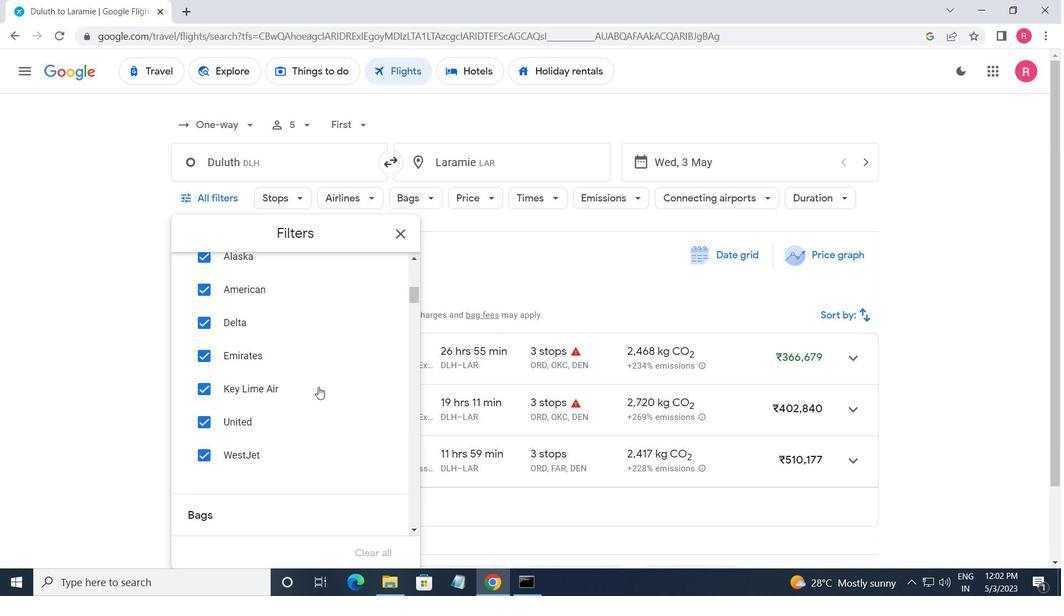 
Action: Mouse scrolled (326, 362) with delta (0, 0)
Screenshot: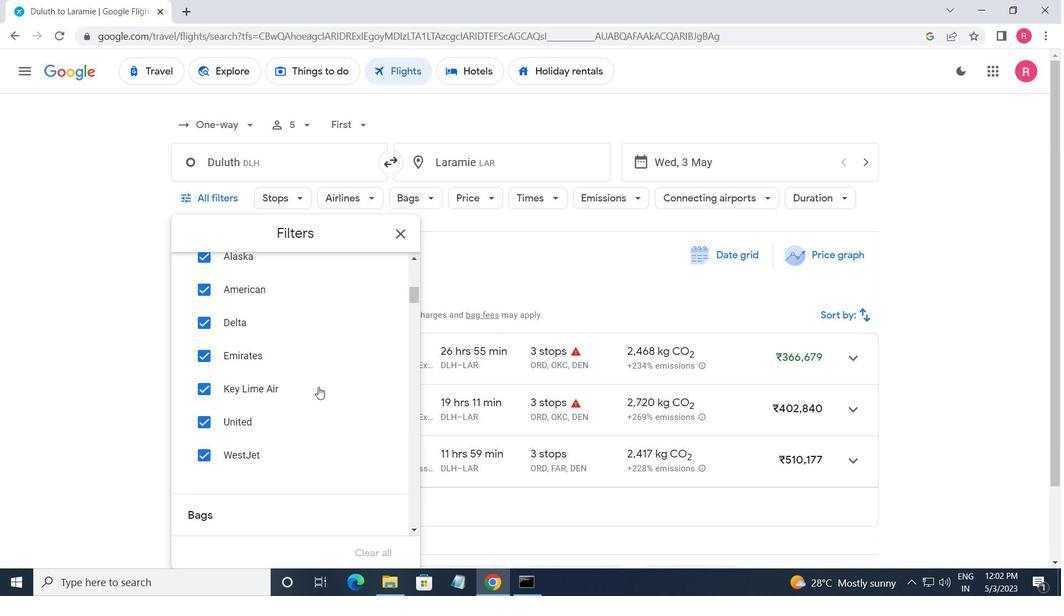 
Action: Mouse moved to (328, 355)
Screenshot: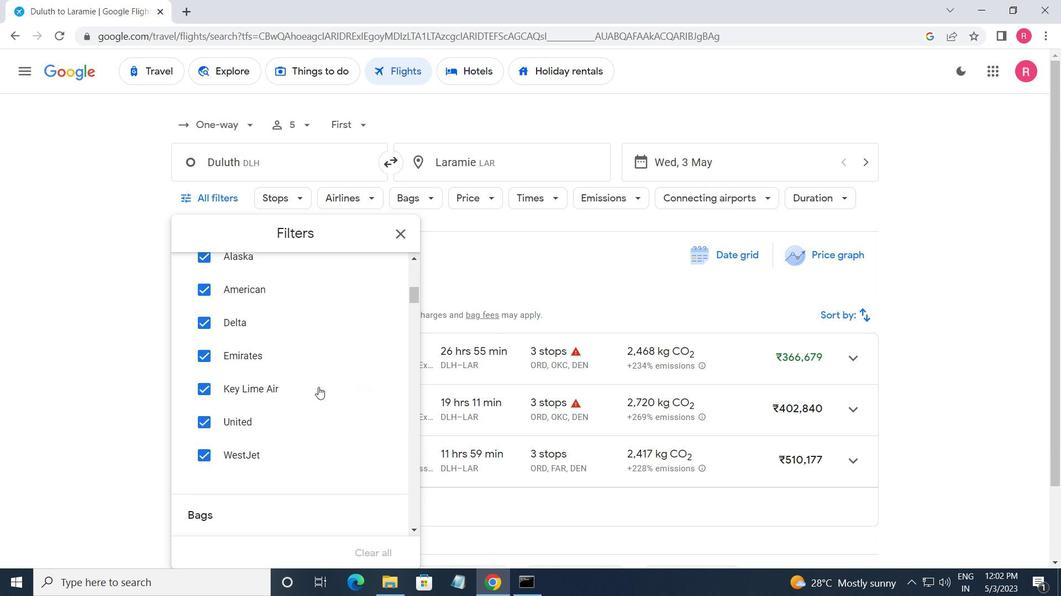 
Action: Mouse scrolled (328, 355) with delta (0, 0)
Screenshot: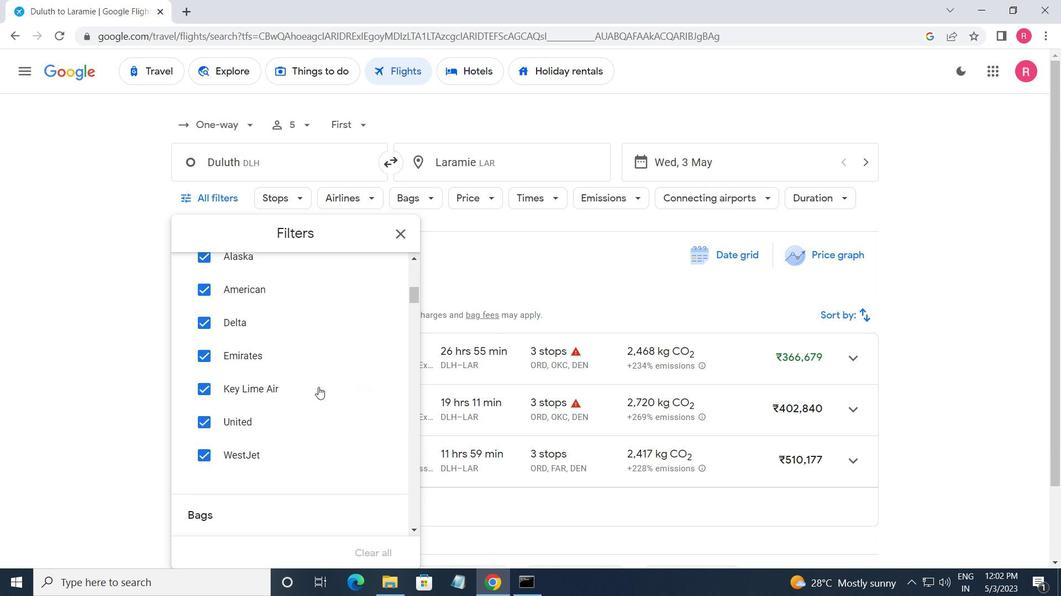 
Action: Mouse moved to (328, 354)
Screenshot: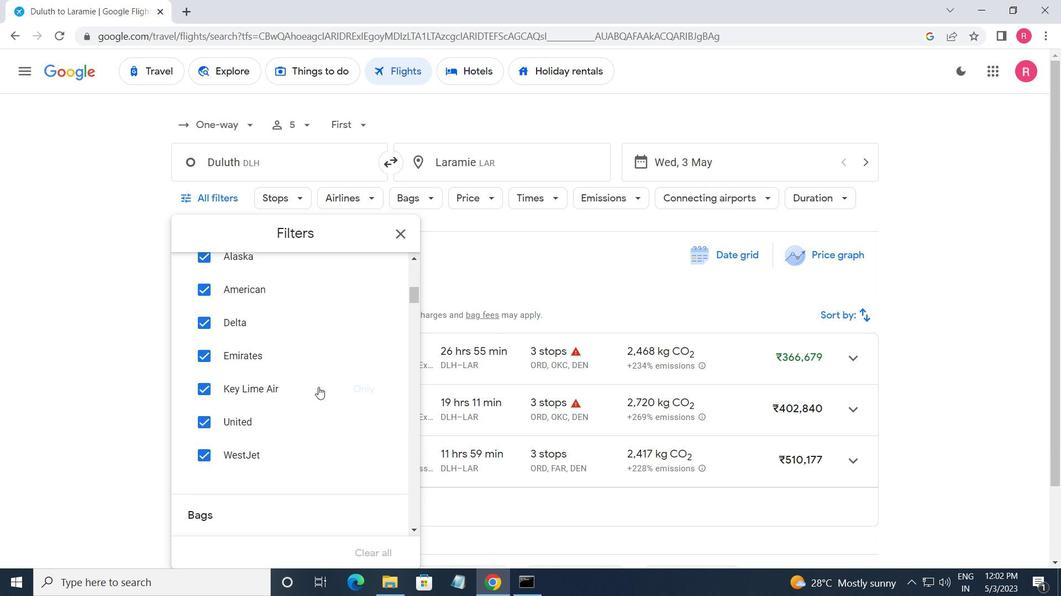 
Action: Mouse scrolled (328, 354) with delta (0, 0)
Screenshot: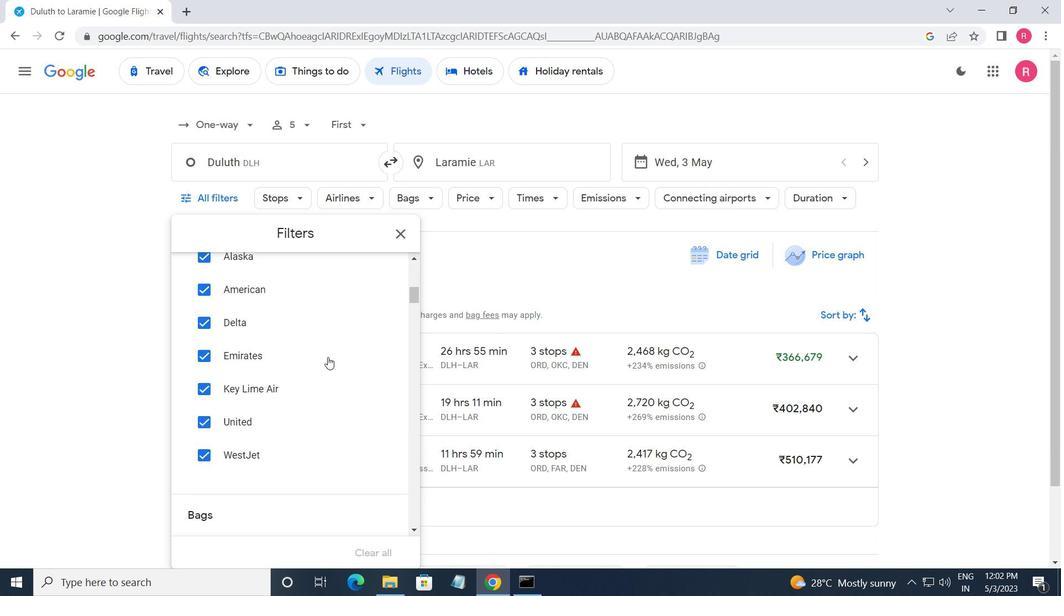 
Action: Mouse moved to (381, 270)
Screenshot: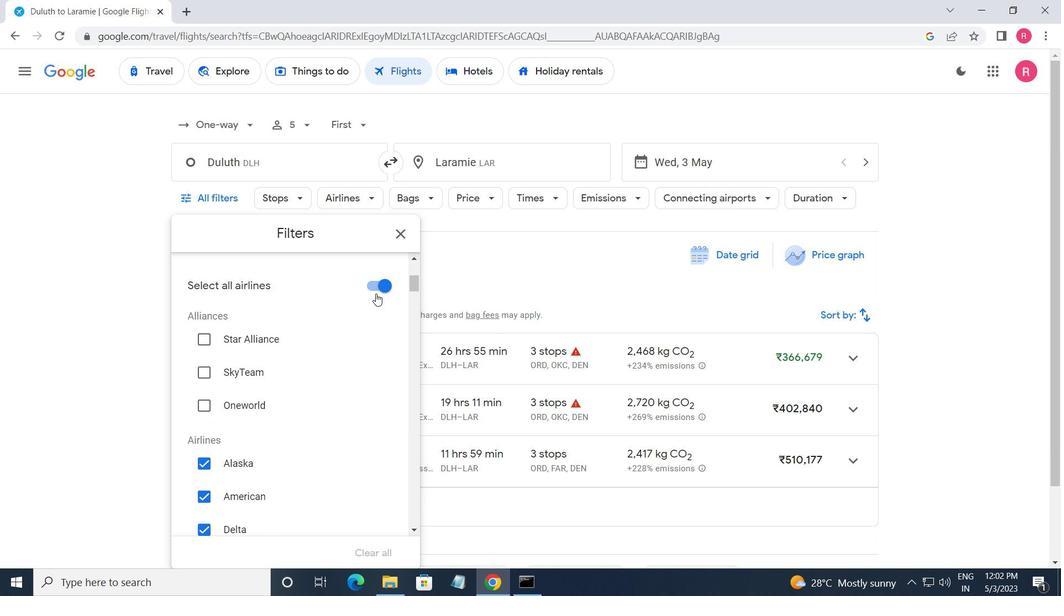 
Action: Mouse pressed left at (381, 270)
Screenshot: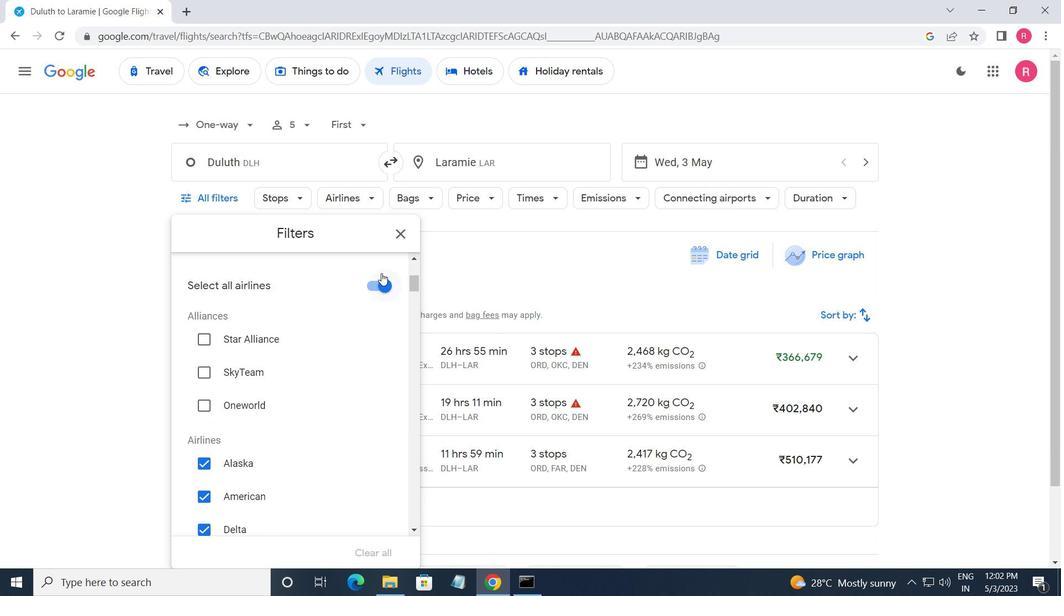 
Action: Mouse moved to (383, 280)
Screenshot: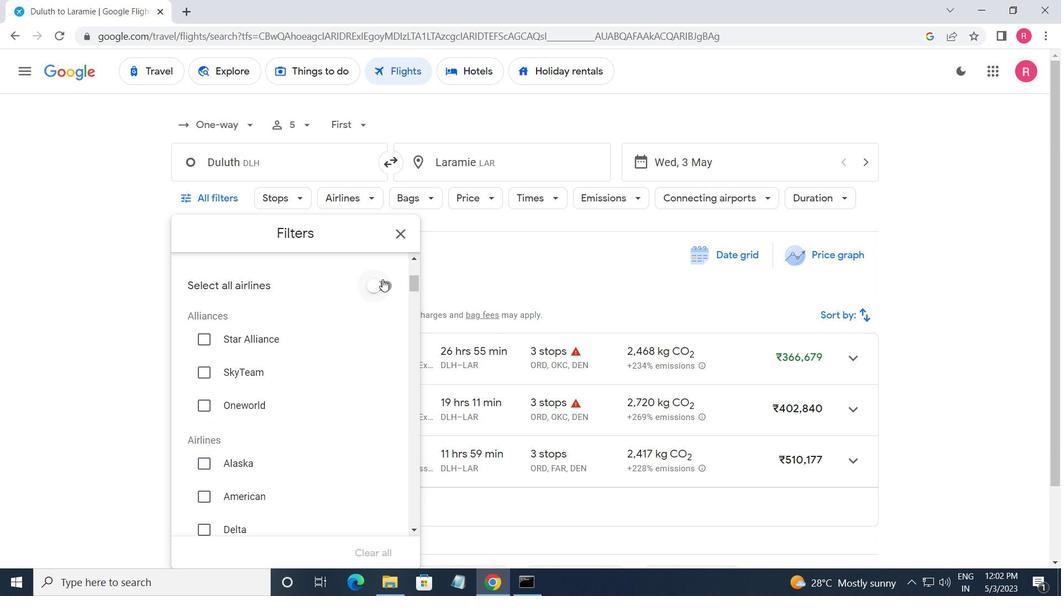 
Action: Mouse pressed left at (383, 280)
Screenshot: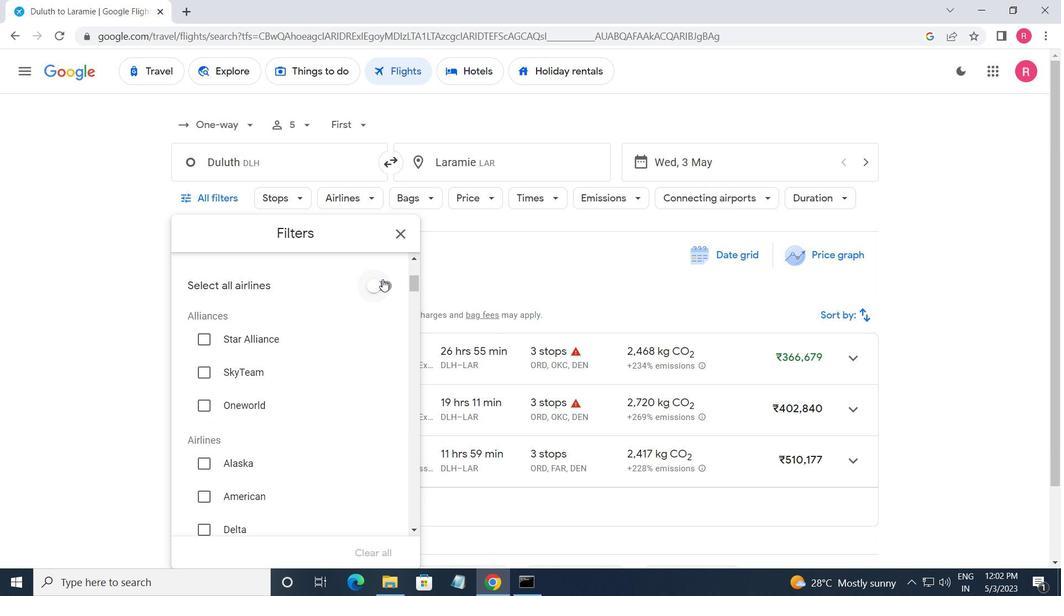 
Action: Mouse moved to (383, 284)
Screenshot: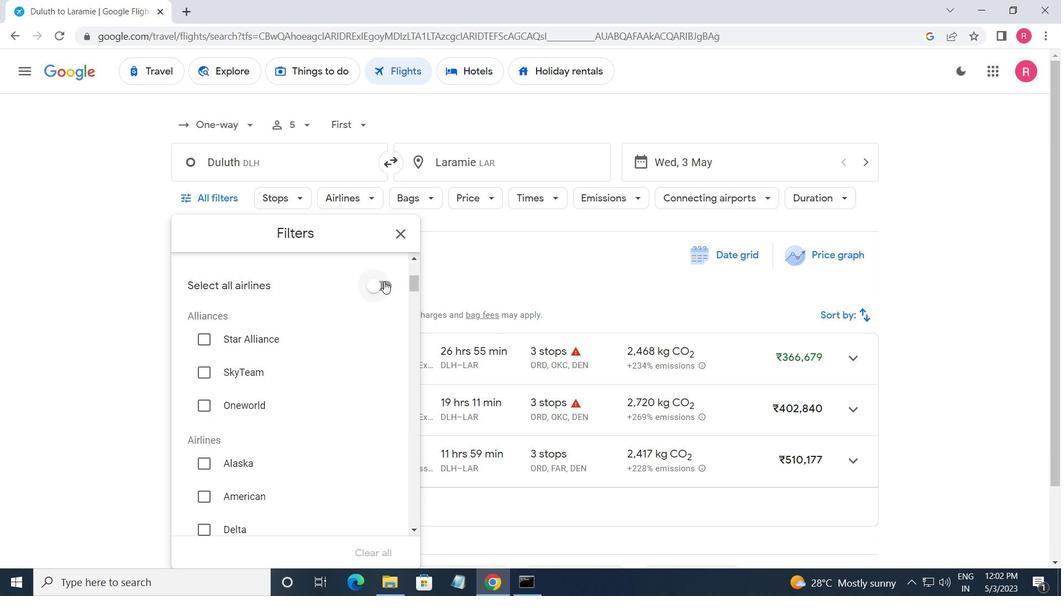 
Action: Mouse pressed left at (383, 284)
Screenshot: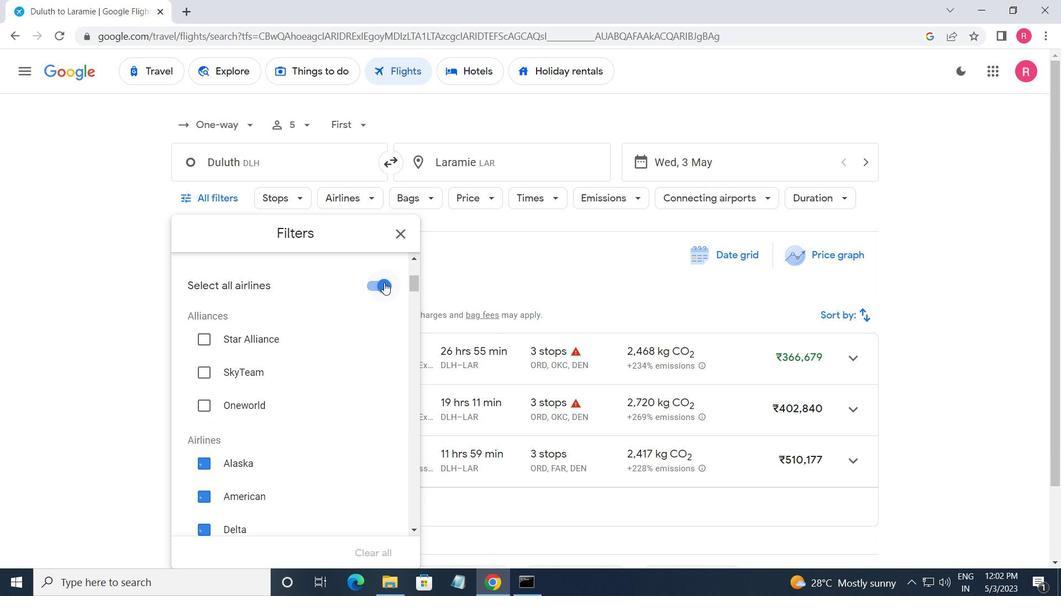 
Action: Mouse moved to (360, 313)
Screenshot: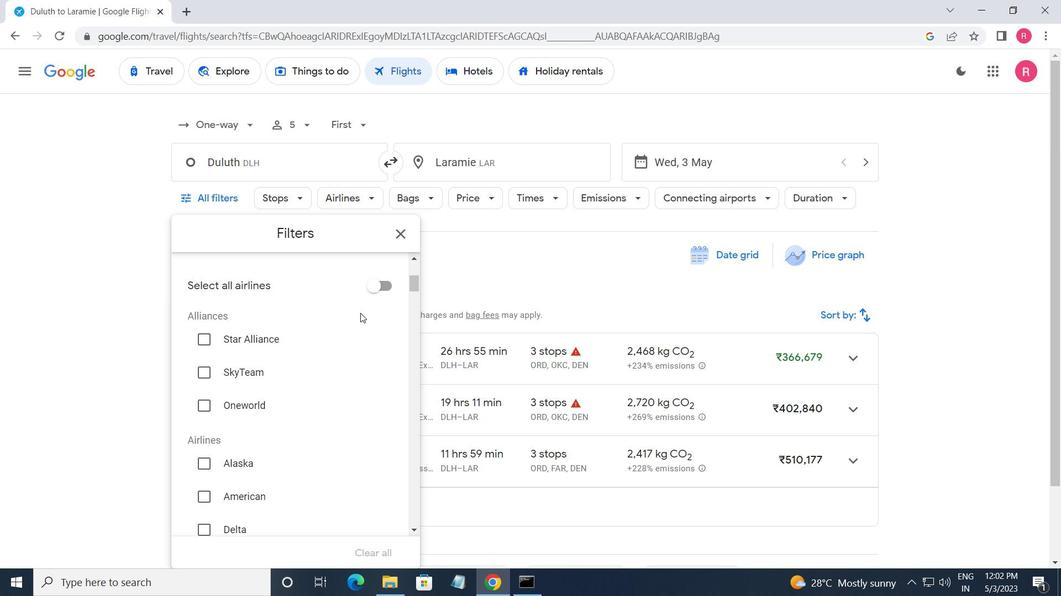 
Action: Mouse scrolled (360, 313) with delta (0, 0)
Screenshot: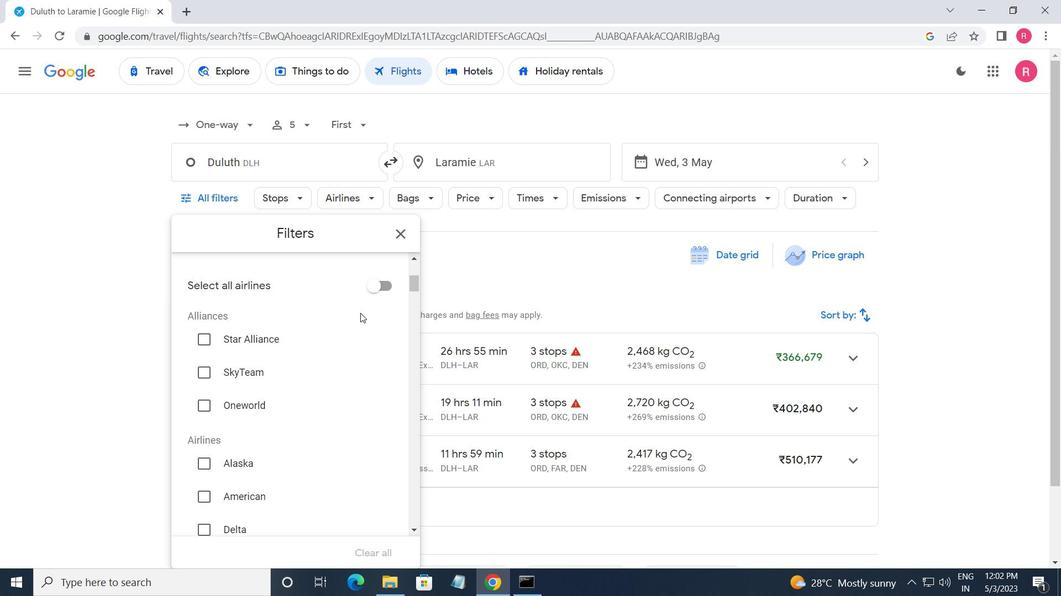 
Action: Mouse moved to (360, 314)
Screenshot: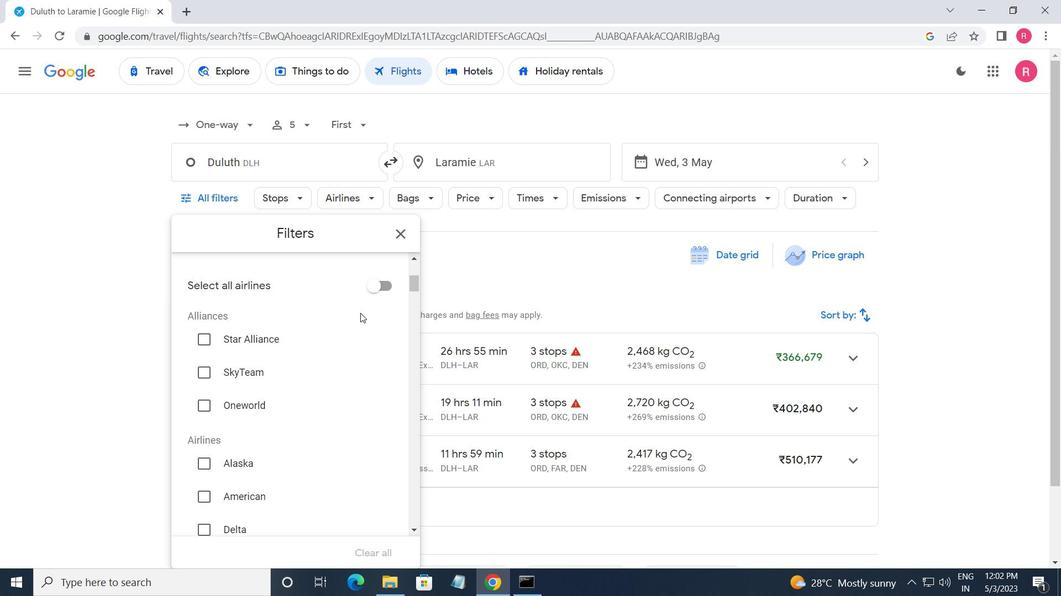 
Action: Mouse scrolled (360, 313) with delta (0, 0)
Screenshot: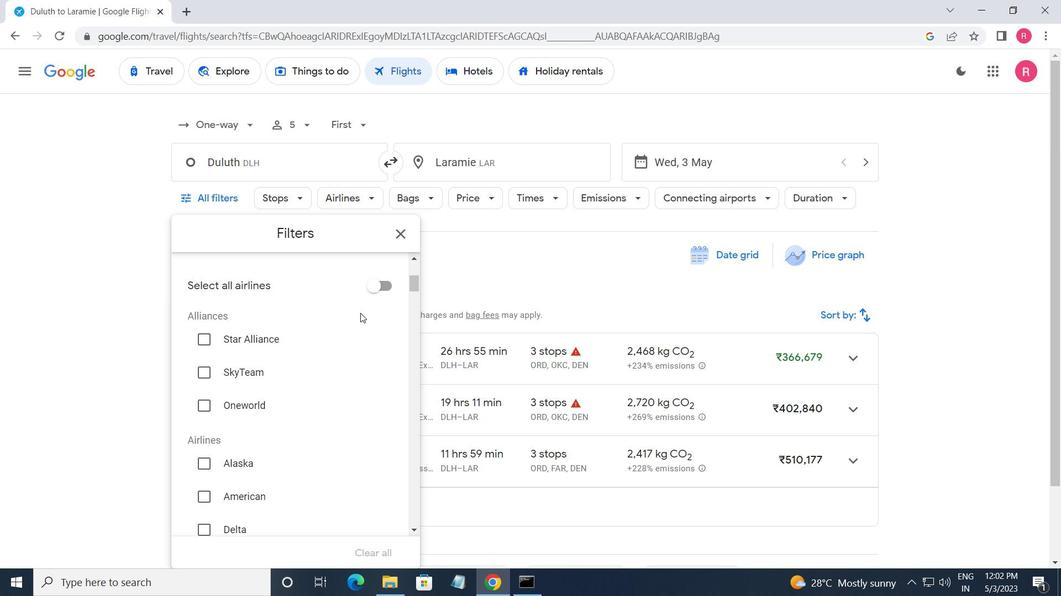 
Action: Mouse moved to (360, 317)
Screenshot: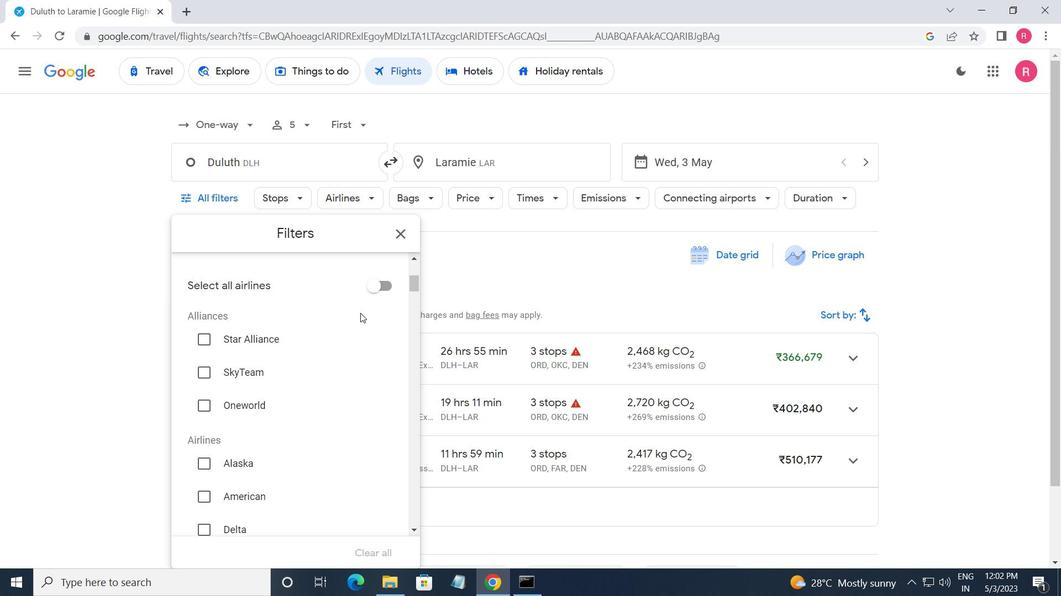 
Action: Mouse scrolled (360, 317) with delta (0, 0)
Screenshot: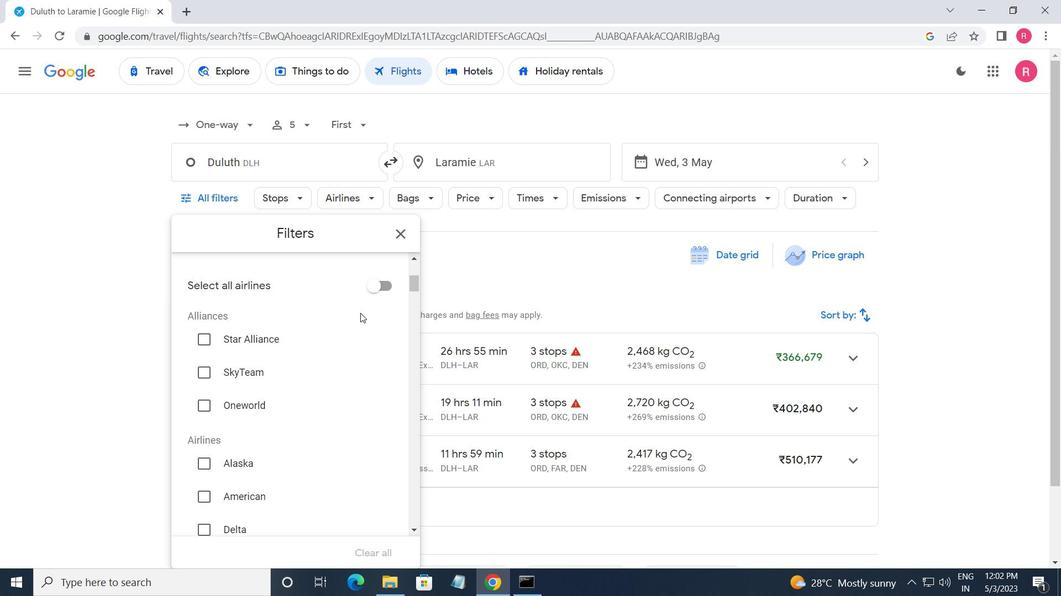 
Action: Mouse moved to (360, 320)
Screenshot: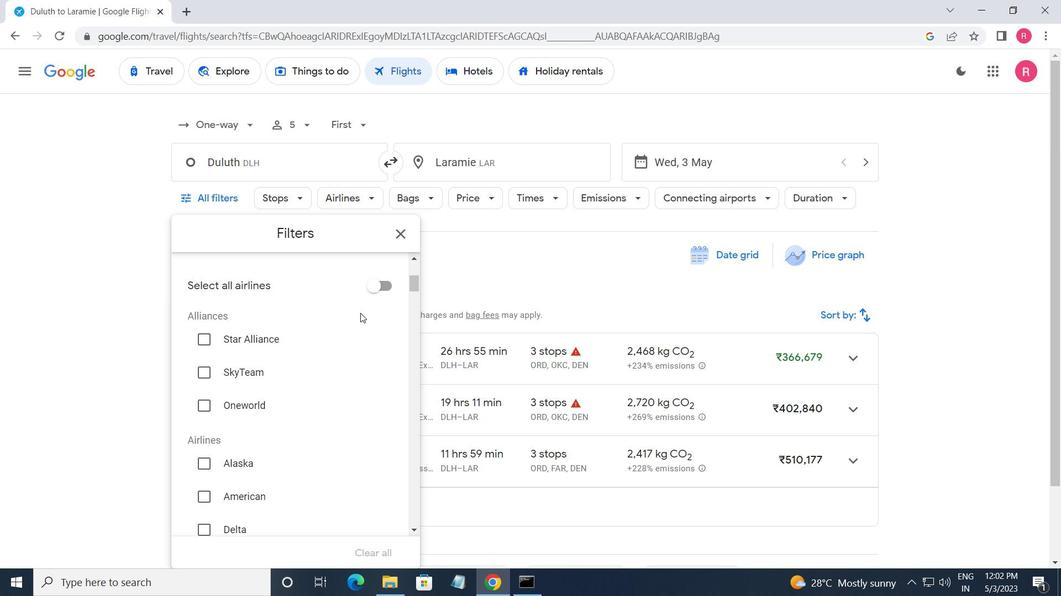 
Action: Mouse scrolled (360, 319) with delta (0, 0)
Screenshot: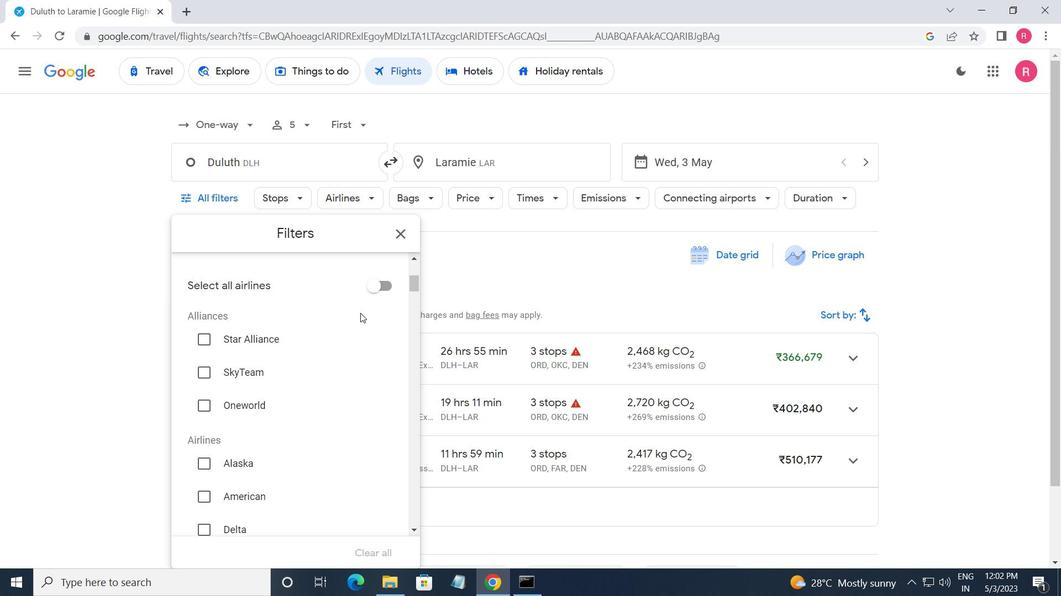 
Action: Mouse moved to (360, 321)
Screenshot: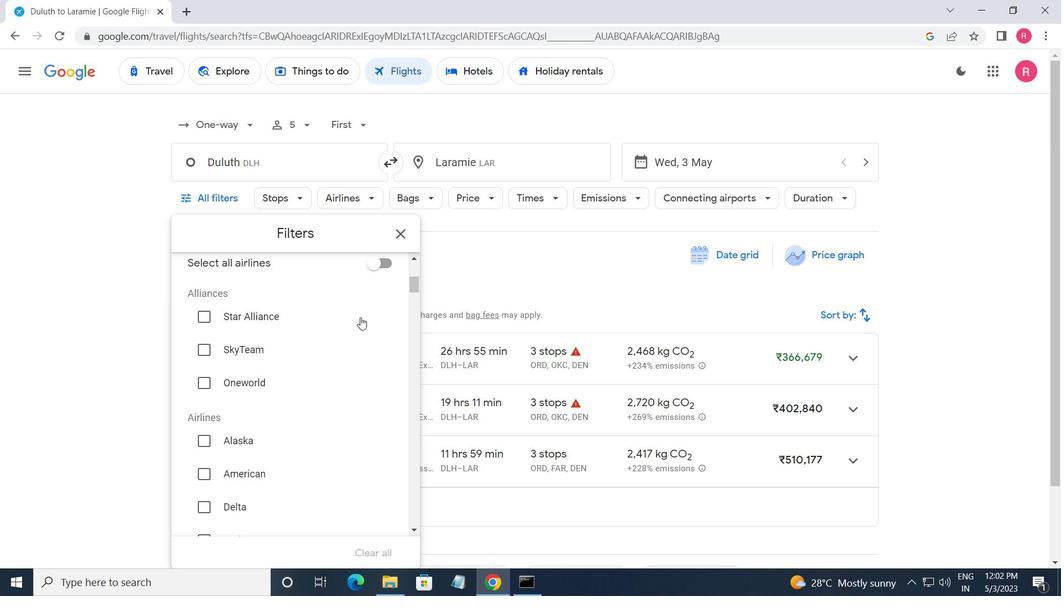 
Action: Mouse scrolled (360, 321) with delta (0, 0)
Screenshot: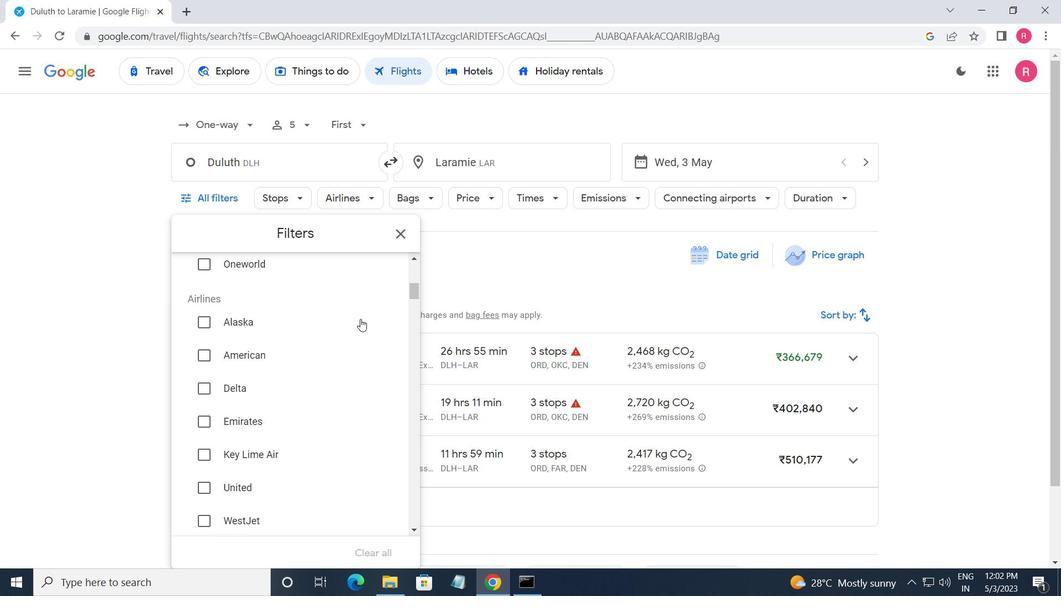 
Action: Mouse moved to (379, 410)
Screenshot: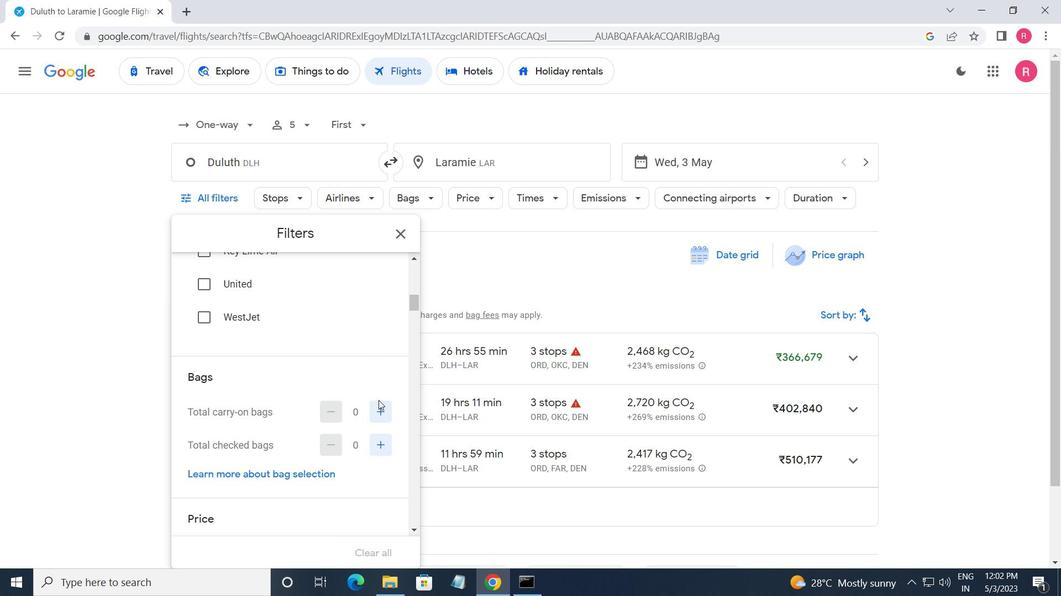 
Action: Mouse pressed left at (379, 410)
Screenshot: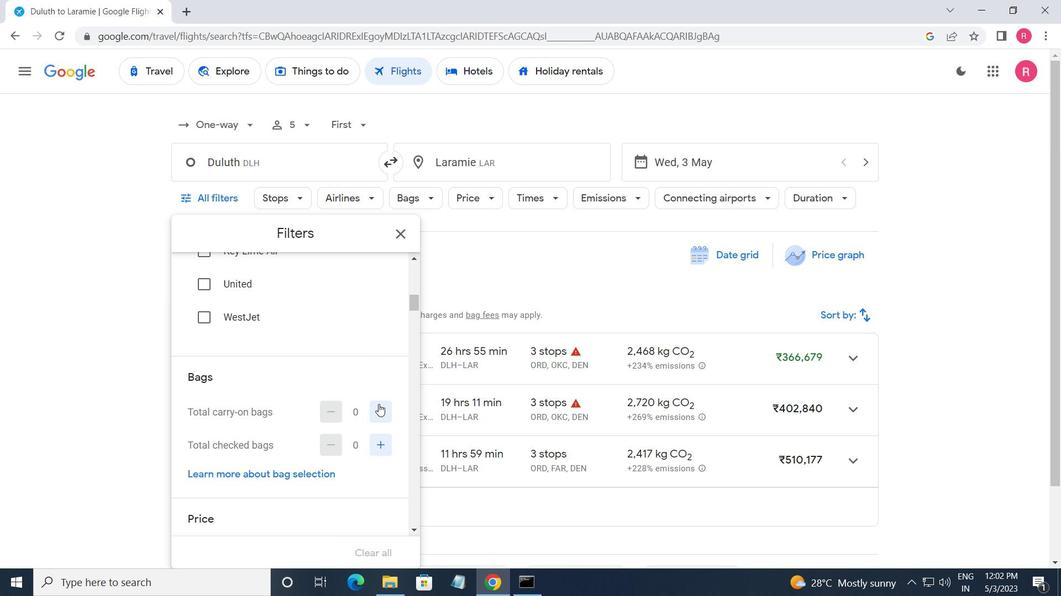 
Action: Mouse moved to (353, 371)
Screenshot: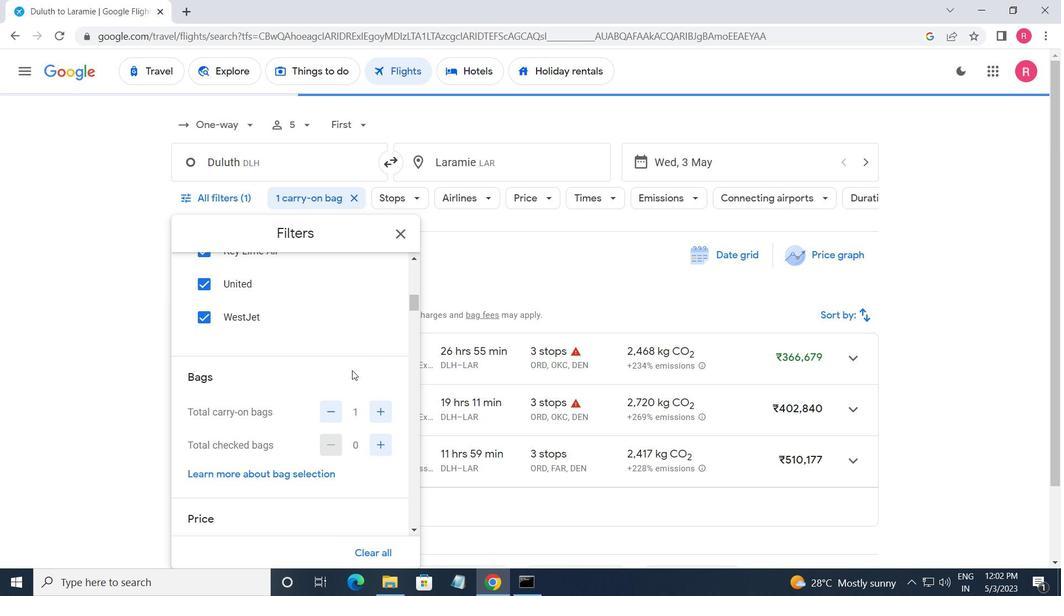 
Action: Mouse scrolled (353, 370) with delta (0, 0)
Screenshot: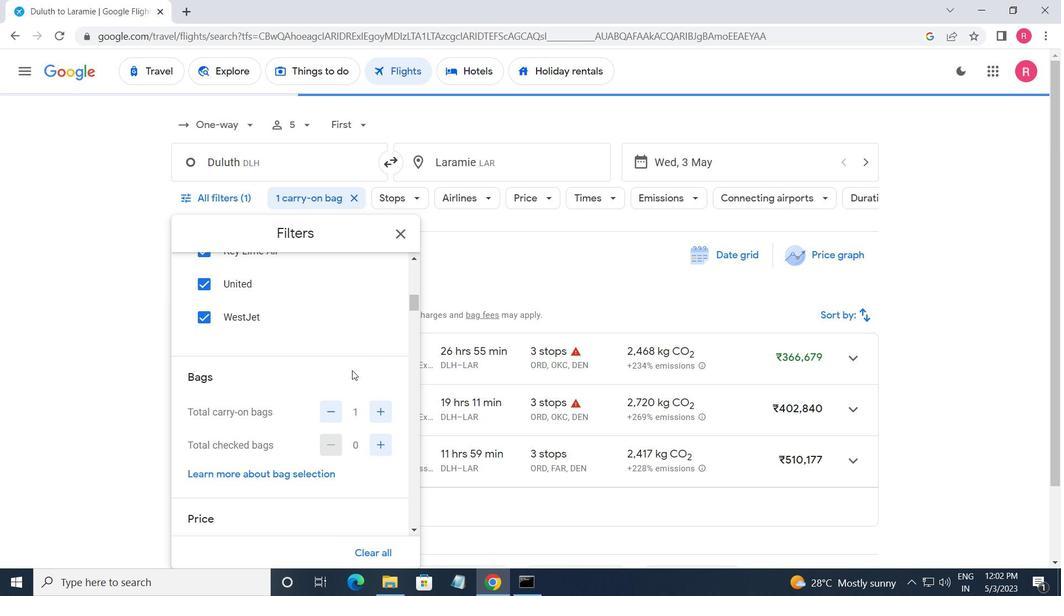 
Action: Mouse moved to (353, 373)
Screenshot: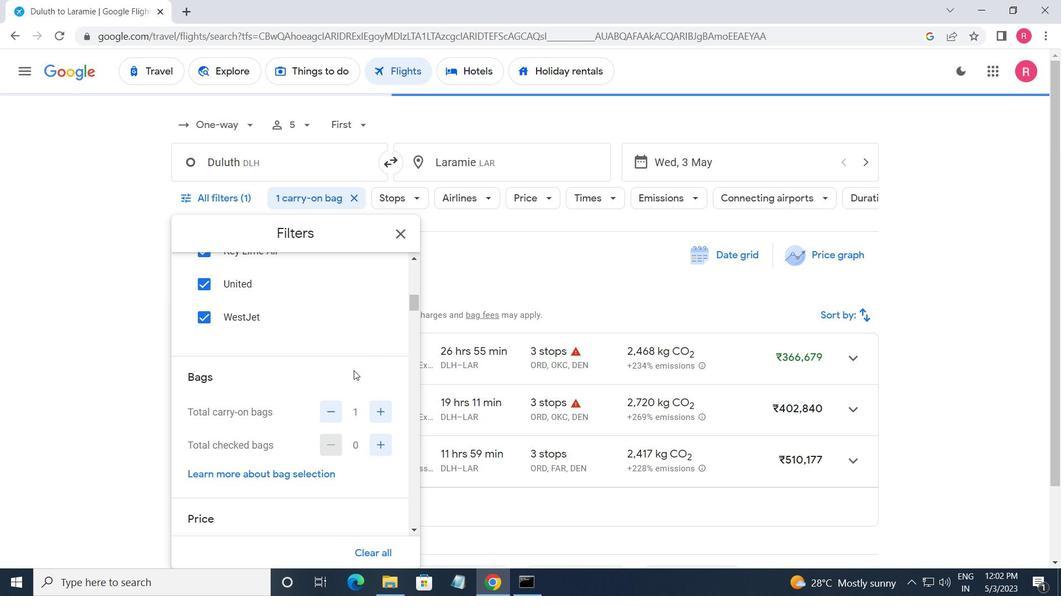 
Action: Mouse scrolled (353, 373) with delta (0, 0)
Screenshot: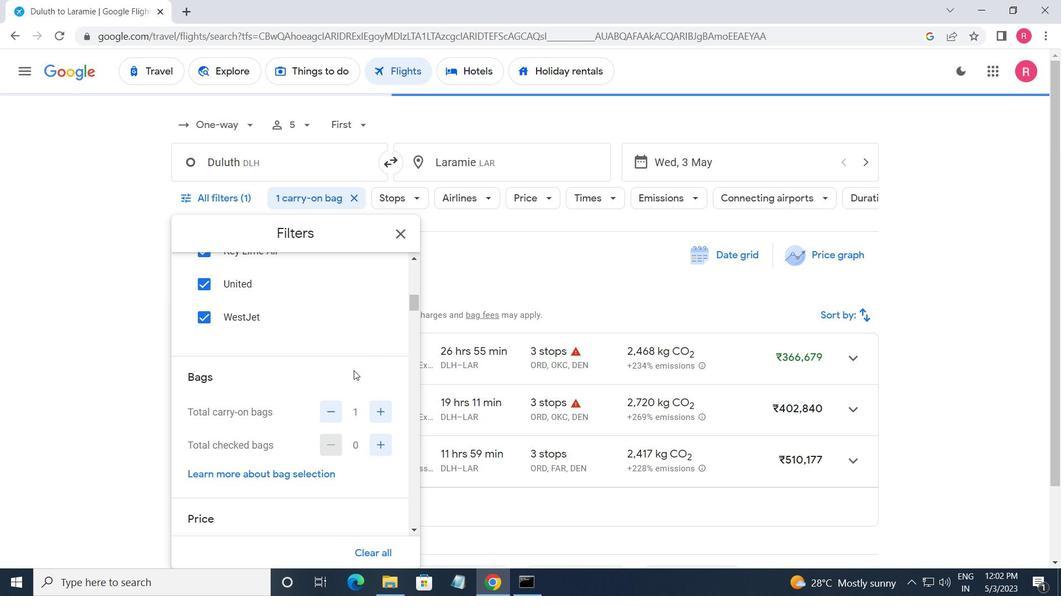 
Action: Mouse scrolled (353, 373) with delta (0, 0)
Screenshot: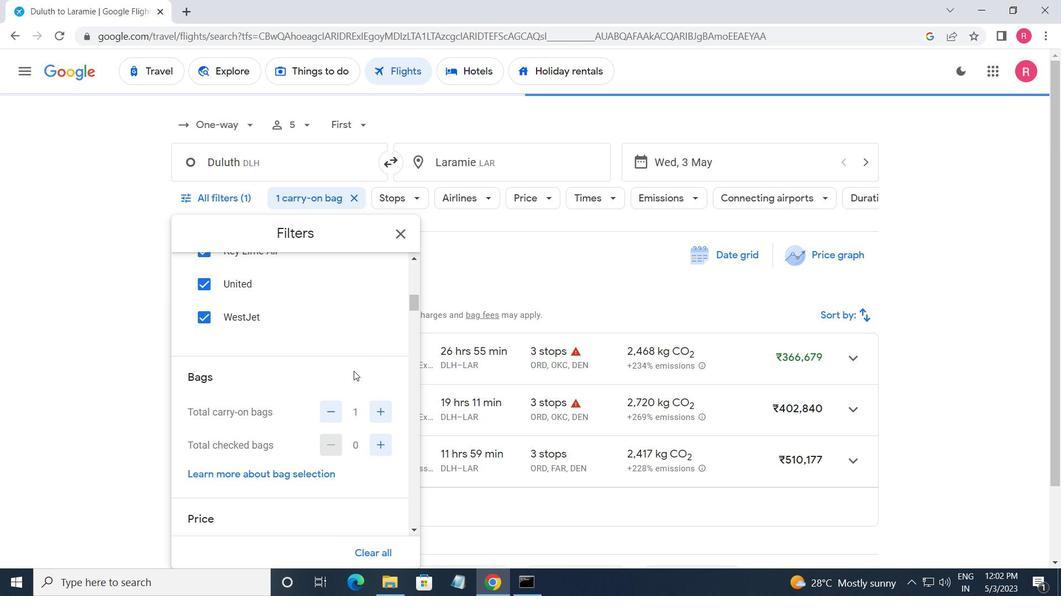 
Action: Mouse moved to (360, 347)
Screenshot: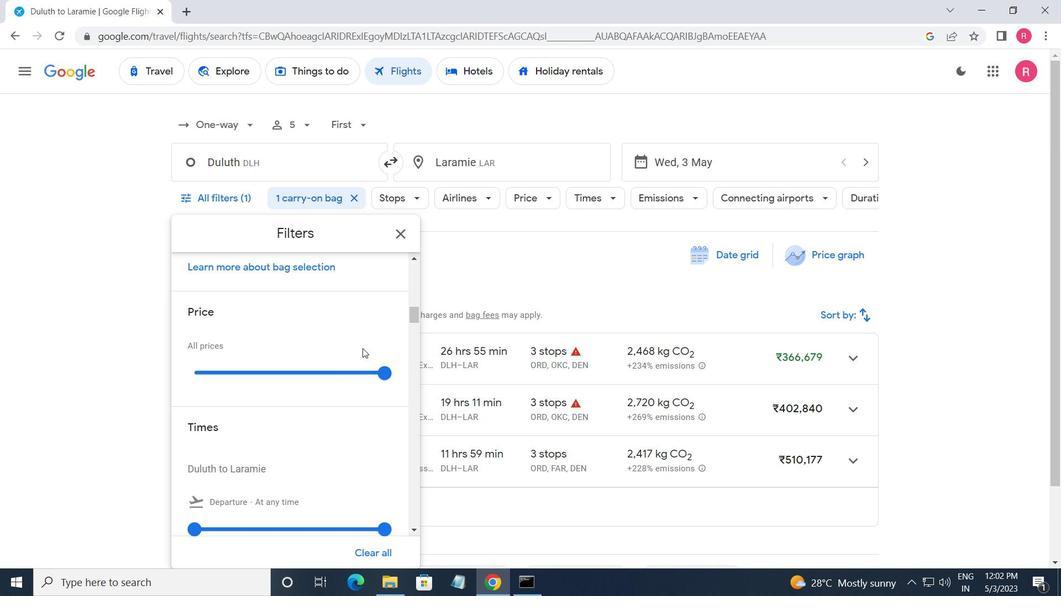 
Action: Mouse scrolled (360, 347) with delta (0, 0)
Screenshot: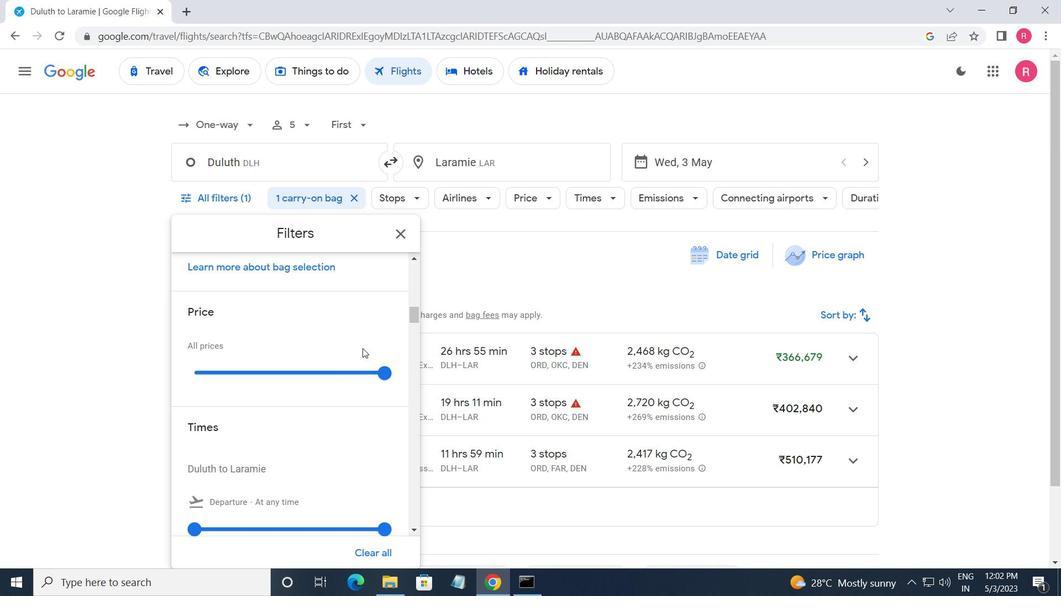 
Action: Mouse moved to (360, 347)
Screenshot: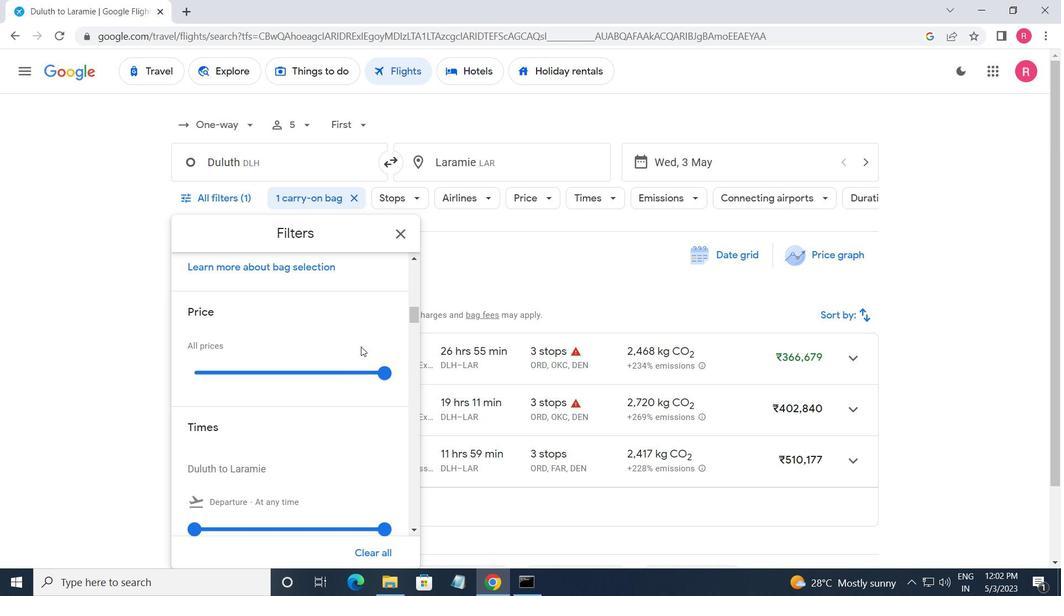 
Action: Mouse scrolled (360, 347) with delta (0, 0)
Screenshot: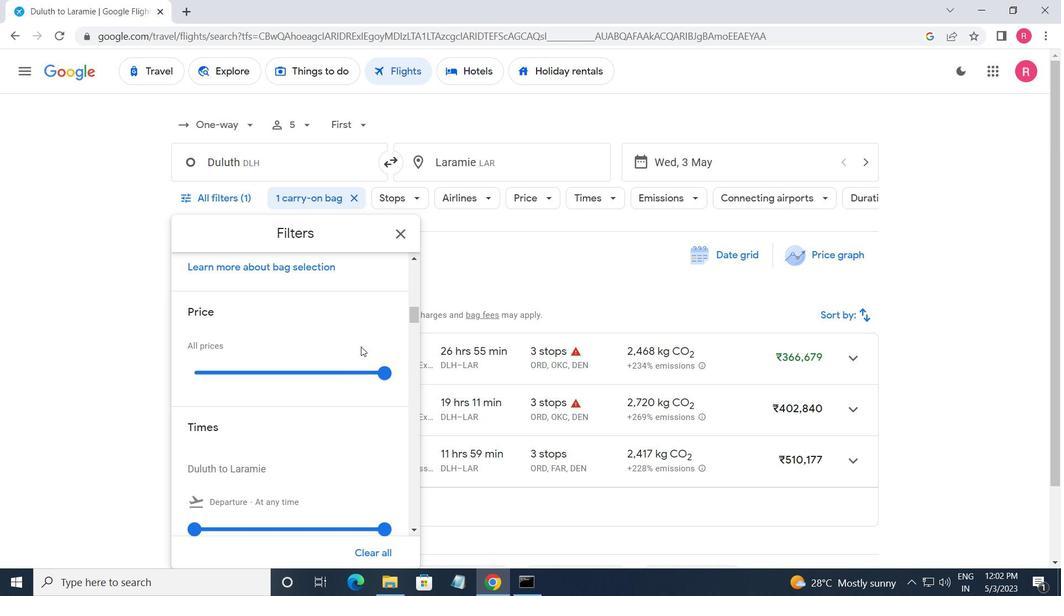 
Action: Mouse moved to (374, 381)
Screenshot: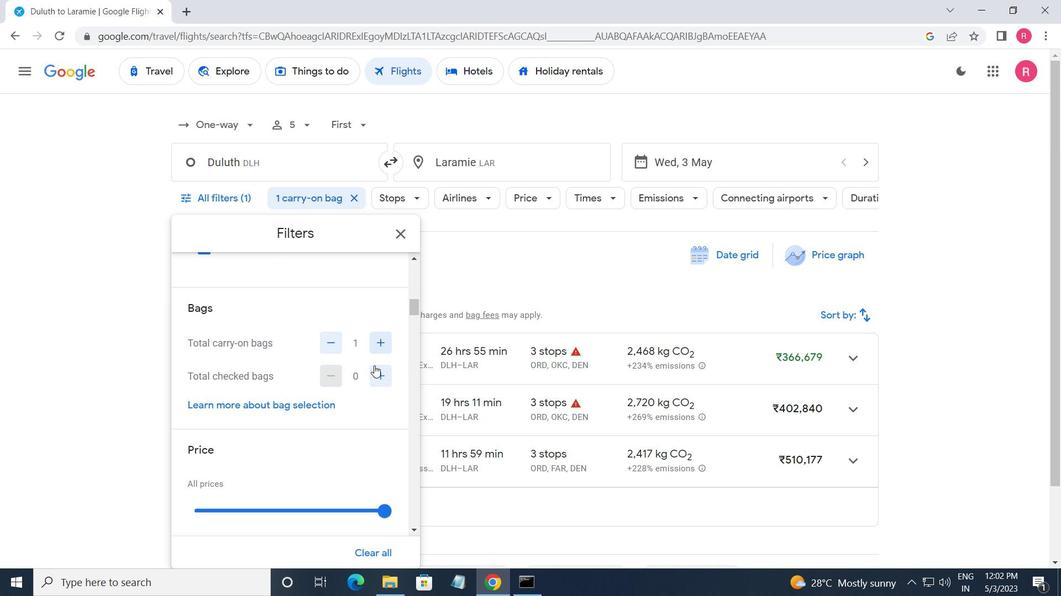 
Action: Mouse pressed left at (374, 381)
Screenshot: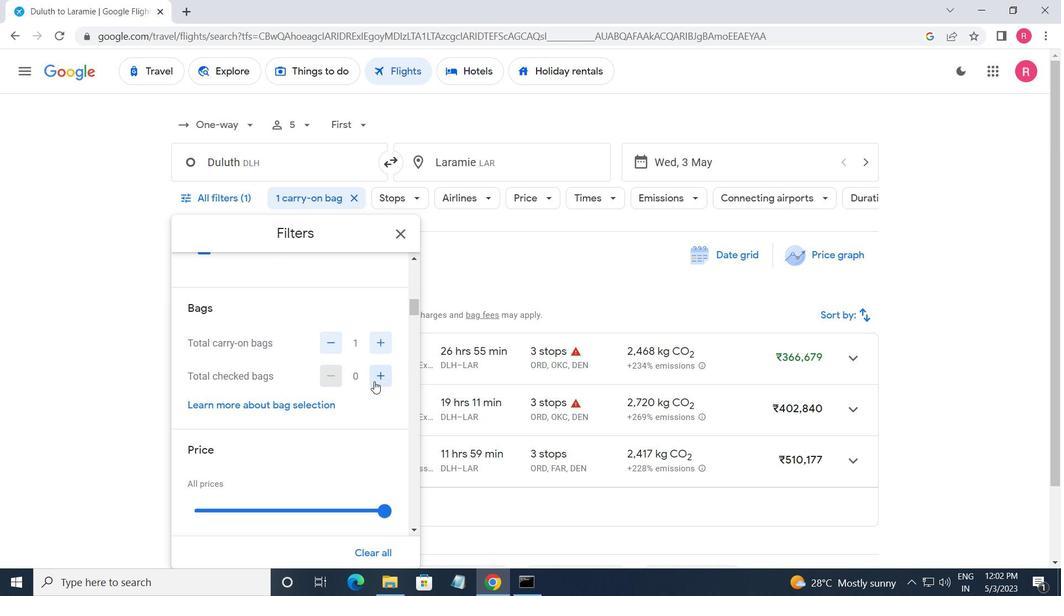 
Action: Mouse moved to (373, 382)
Screenshot: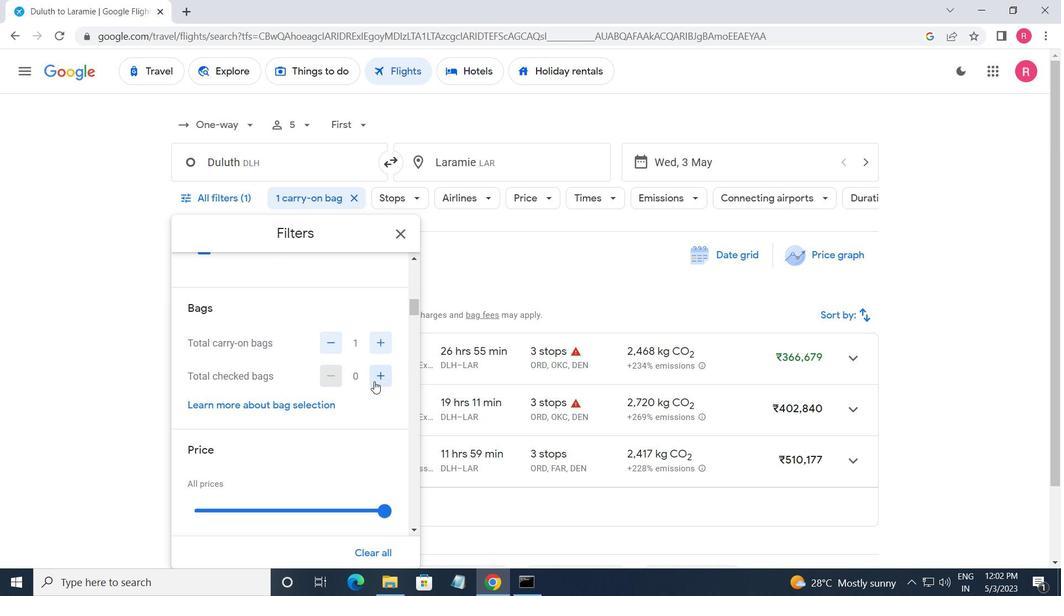 
Action: Mouse pressed left at (373, 382)
Screenshot: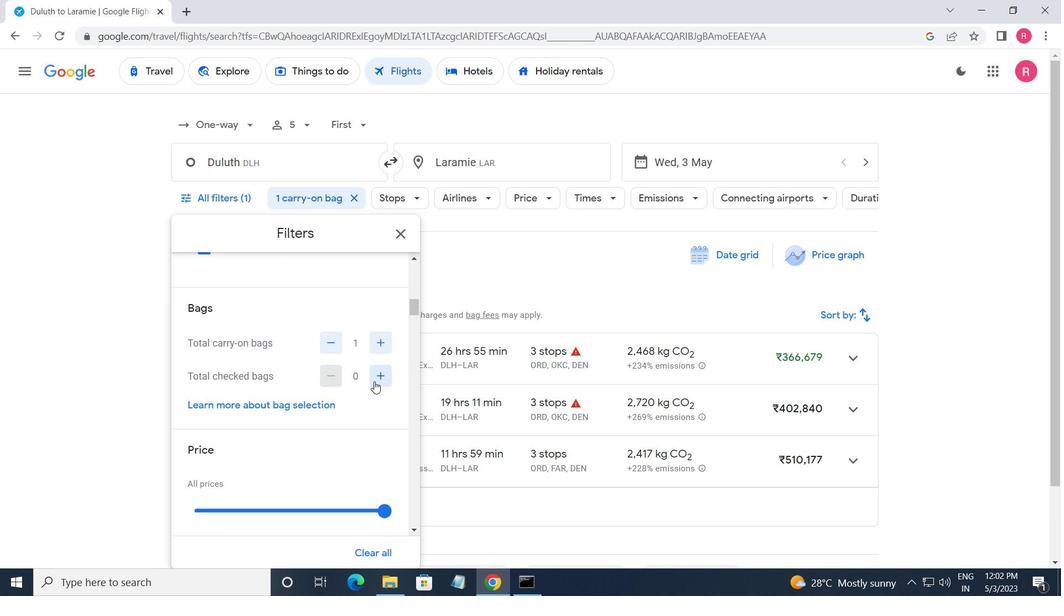
Action: Mouse pressed left at (373, 382)
Screenshot: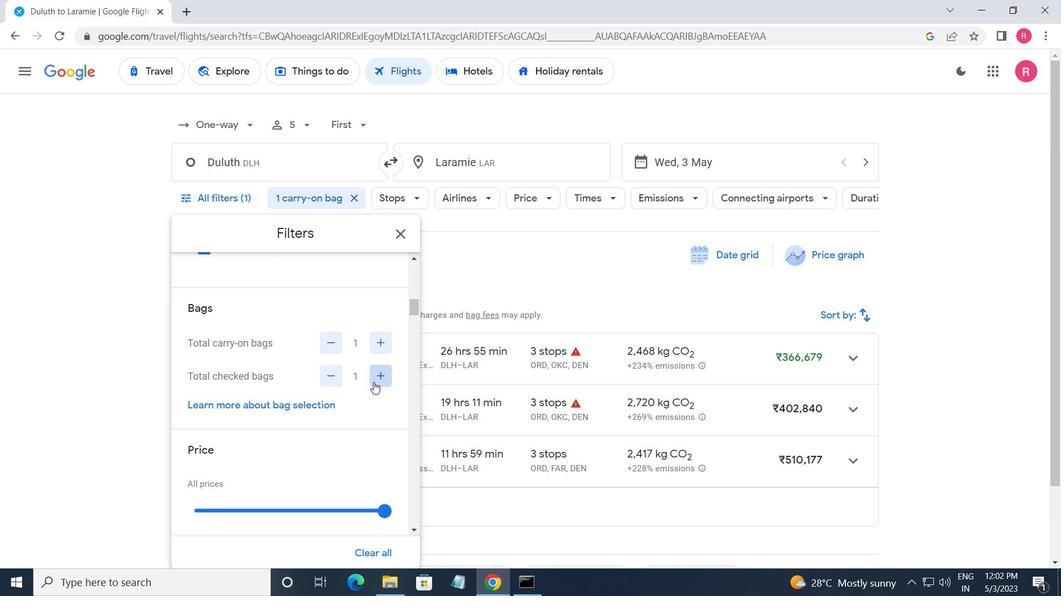 
Action: Mouse pressed left at (373, 382)
Screenshot: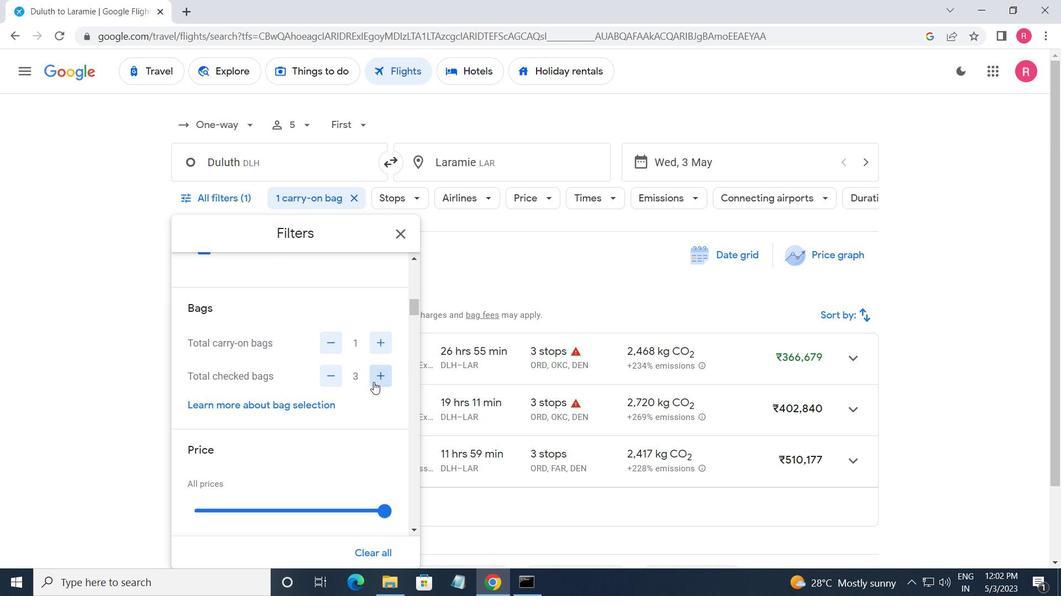 
Action: Mouse pressed left at (373, 382)
Screenshot: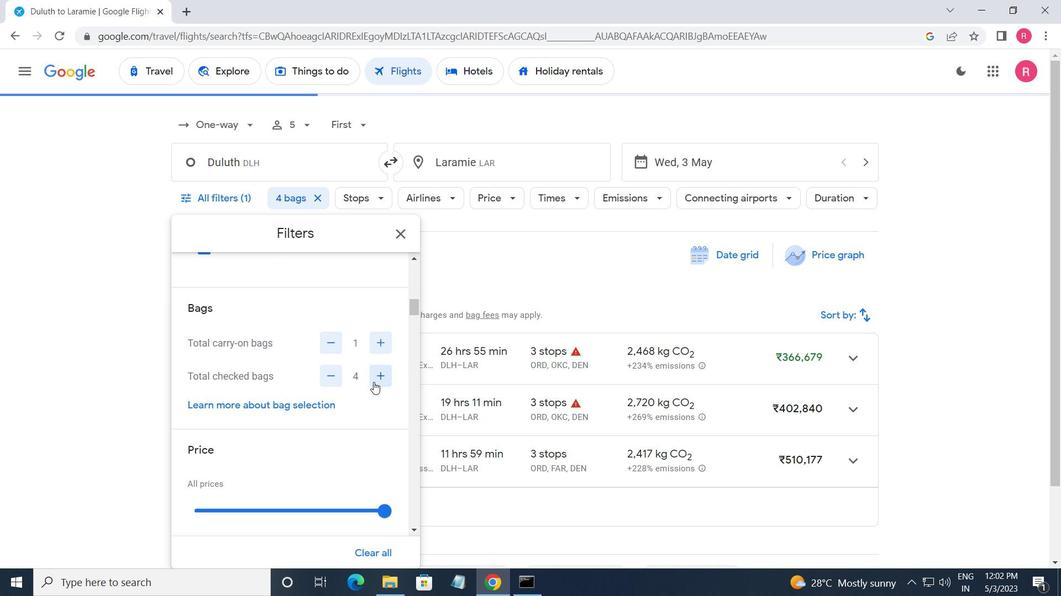 
Action: Mouse moved to (367, 381)
Screenshot: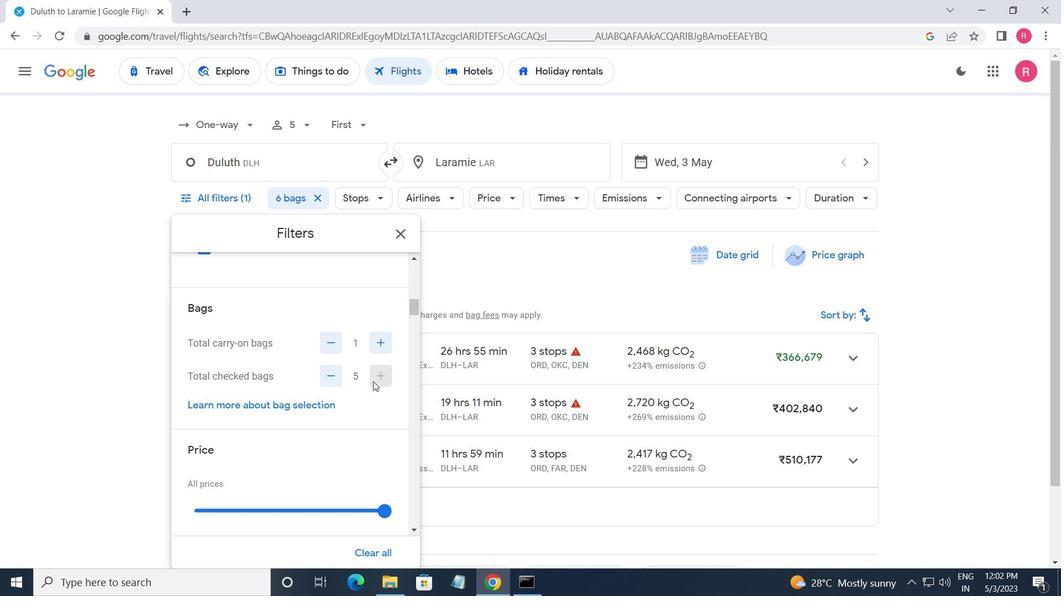 
Action: Mouse scrolled (367, 381) with delta (0, 0)
Screenshot: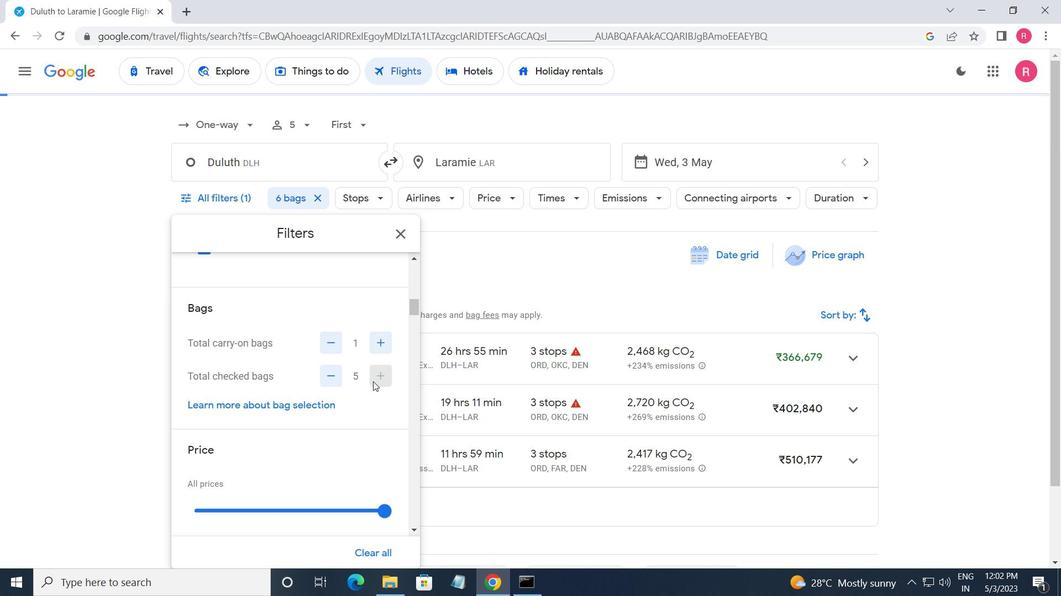 
Action: Mouse scrolled (367, 381) with delta (0, 0)
Screenshot: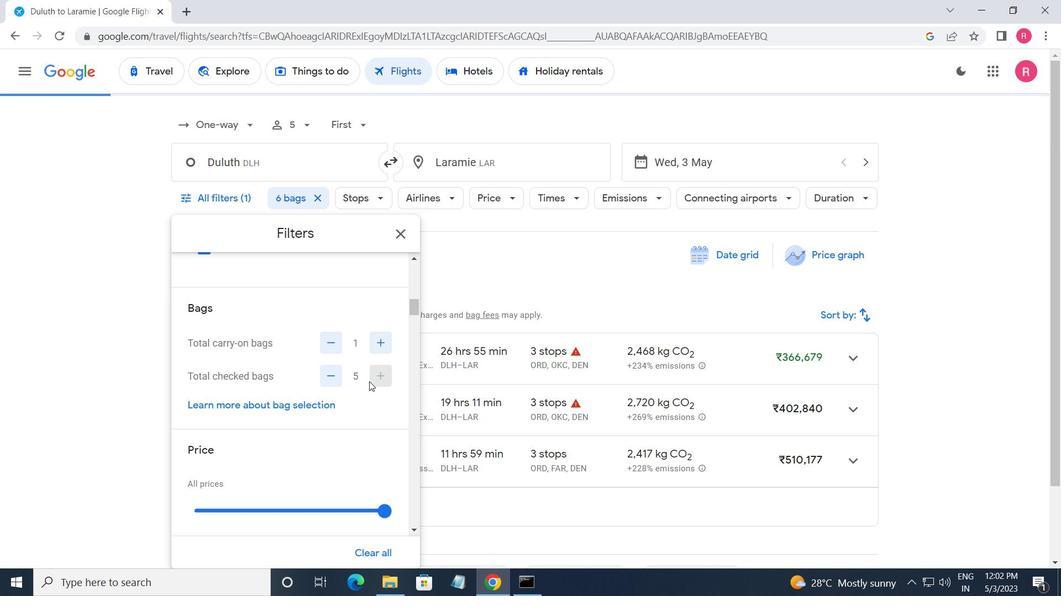 
Action: Mouse moved to (384, 376)
Screenshot: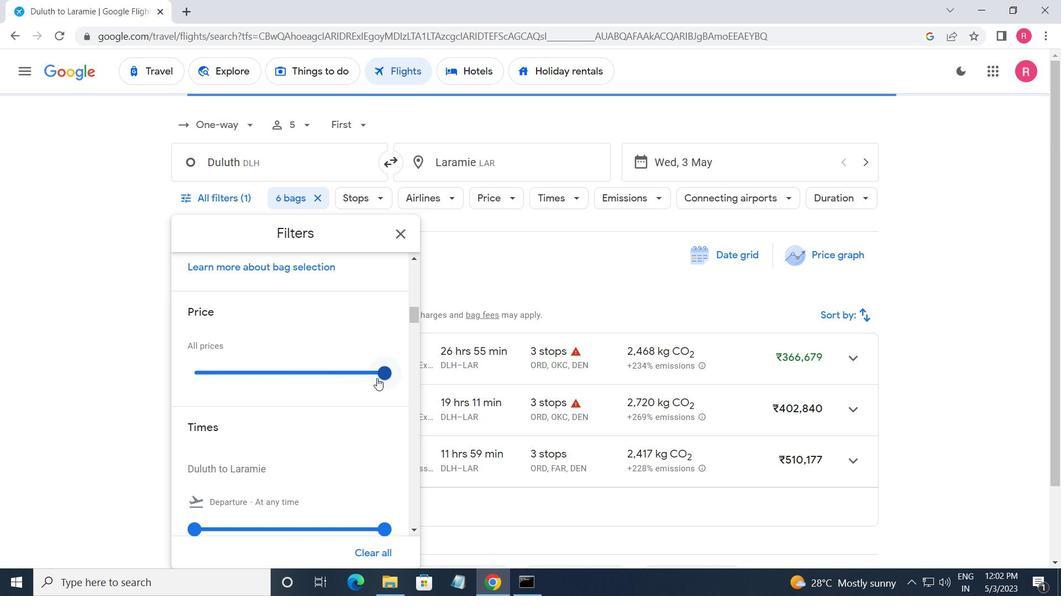 
Action: Mouse pressed left at (384, 376)
Screenshot: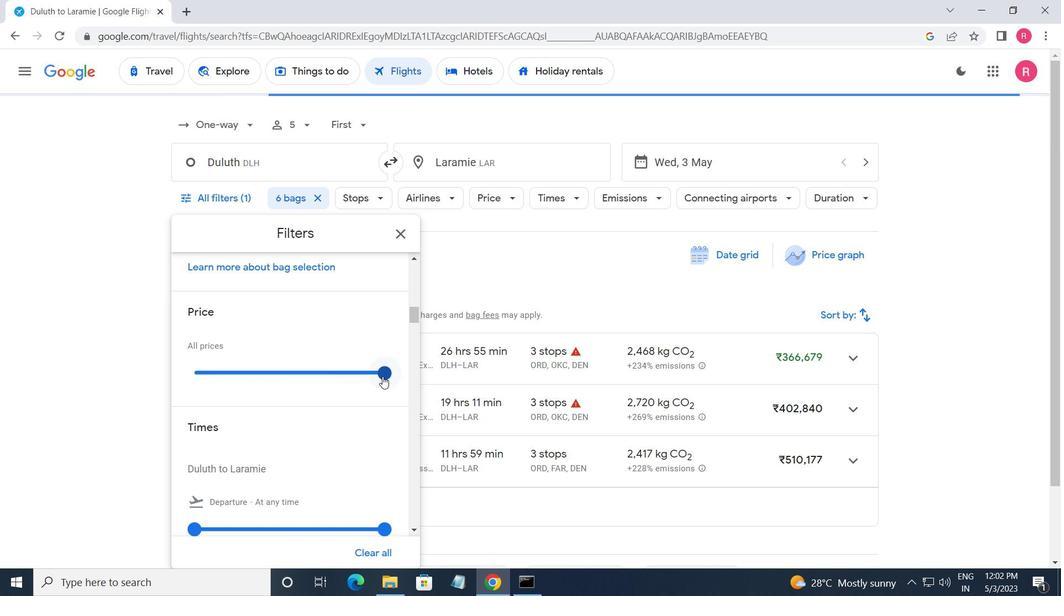 
Action: Mouse moved to (263, 431)
Screenshot: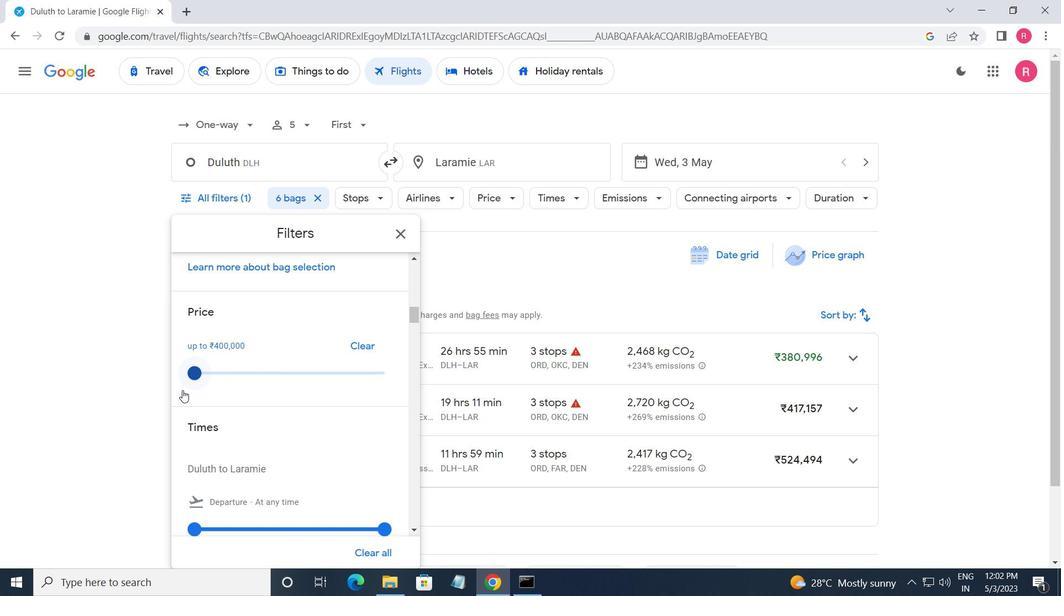 
Action: Mouse scrolled (263, 430) with delta (0, 0)
Screenshot: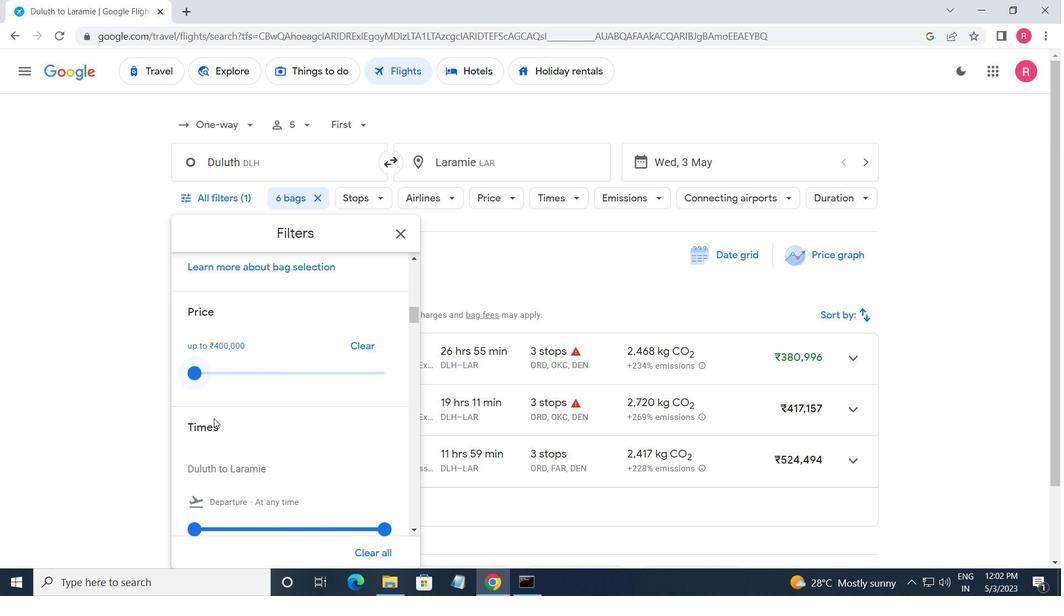 
Action: Mouse scrolled (263, 430) with delta (0, 0)
Screenshot: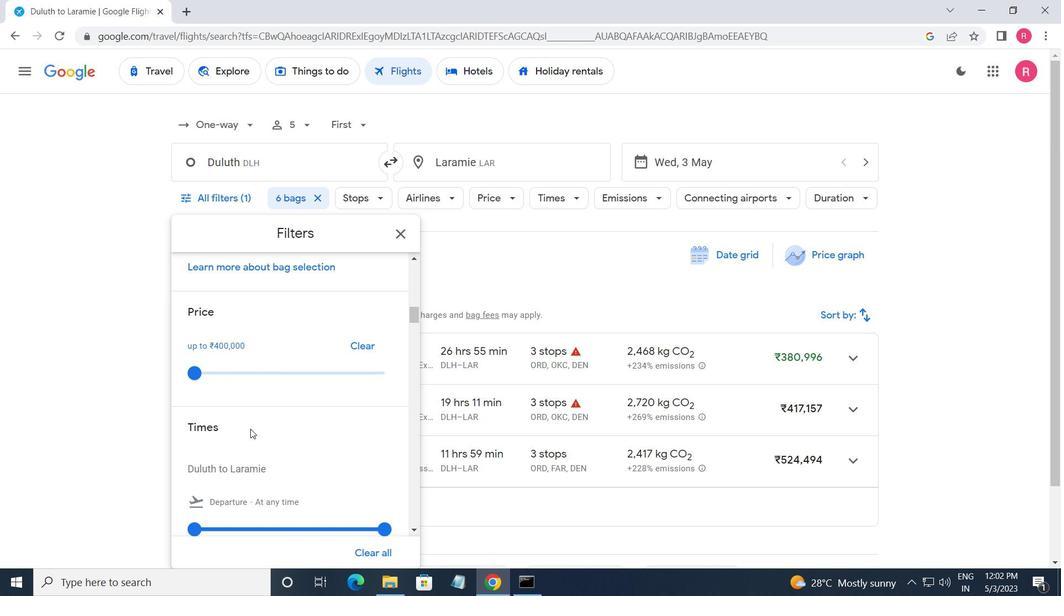
Action: Mouse moved to (201, 386)
Screenshot: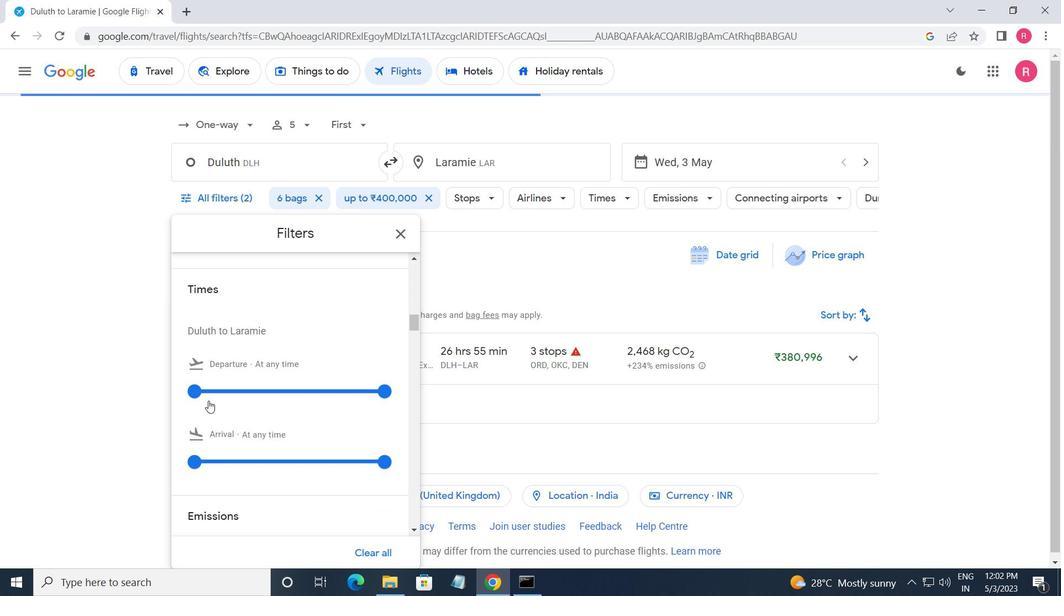 
Action: Mouse pressed left at (201, 386)
Screenshot: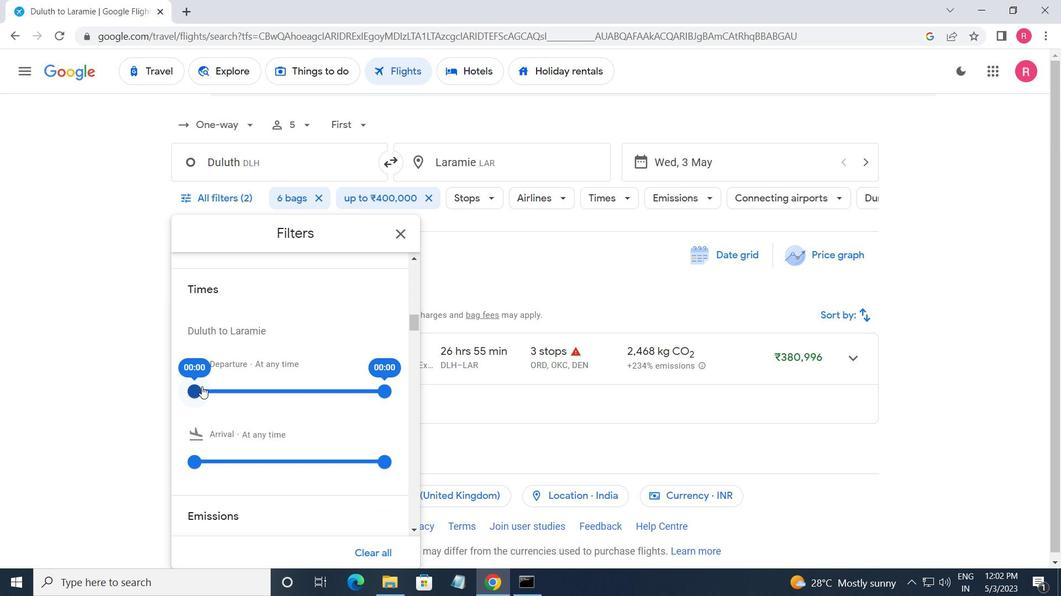 
Action: Mouse moved to (381, 395)
Screenshot: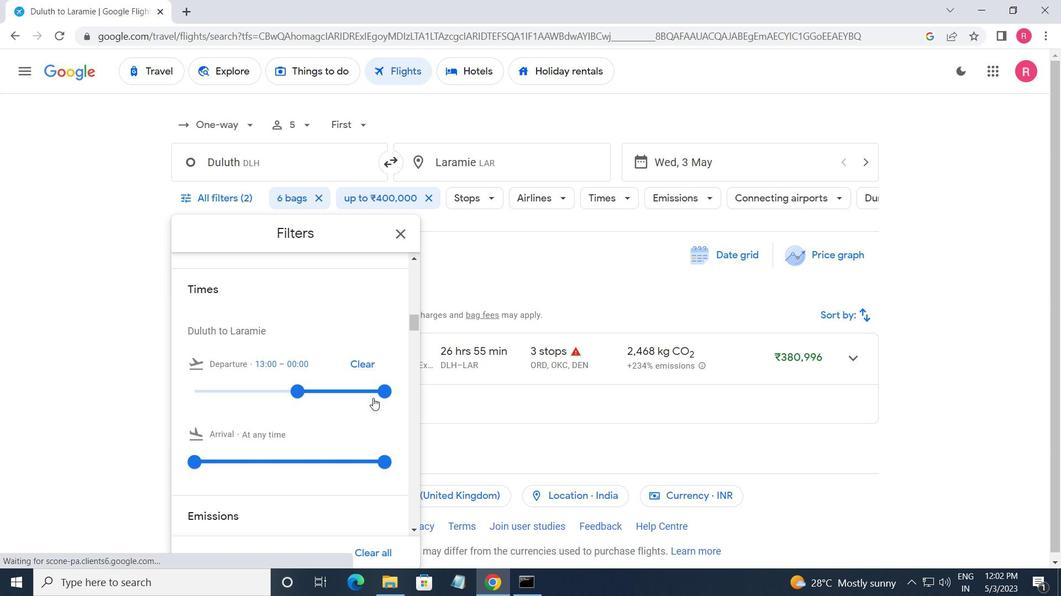 
Action: Mouse pressed left at (381, 395)
Screenshot: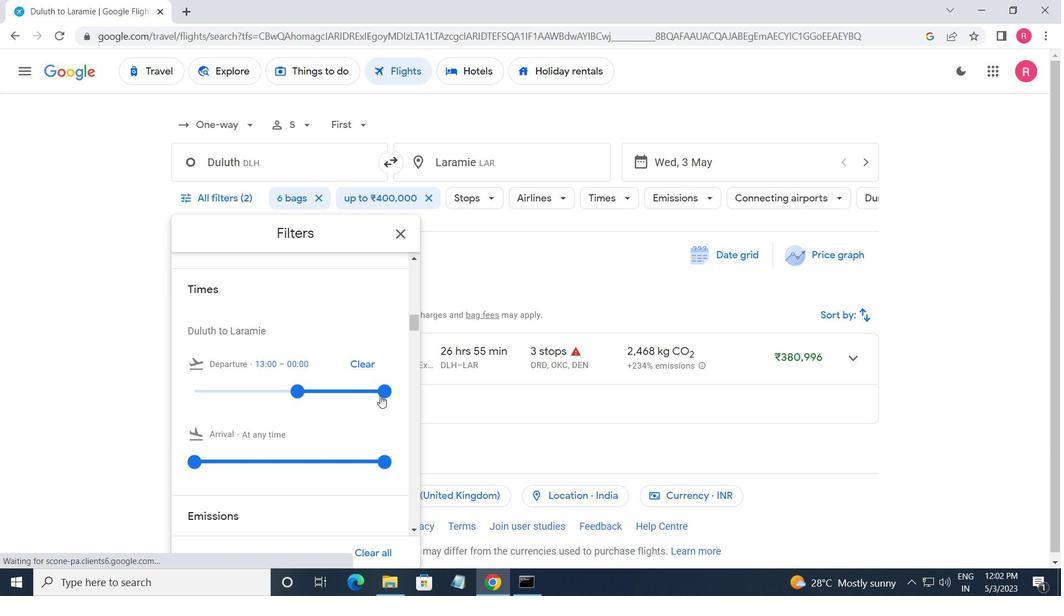 
Action: Mouse moved to (397, 232)
Screenshot: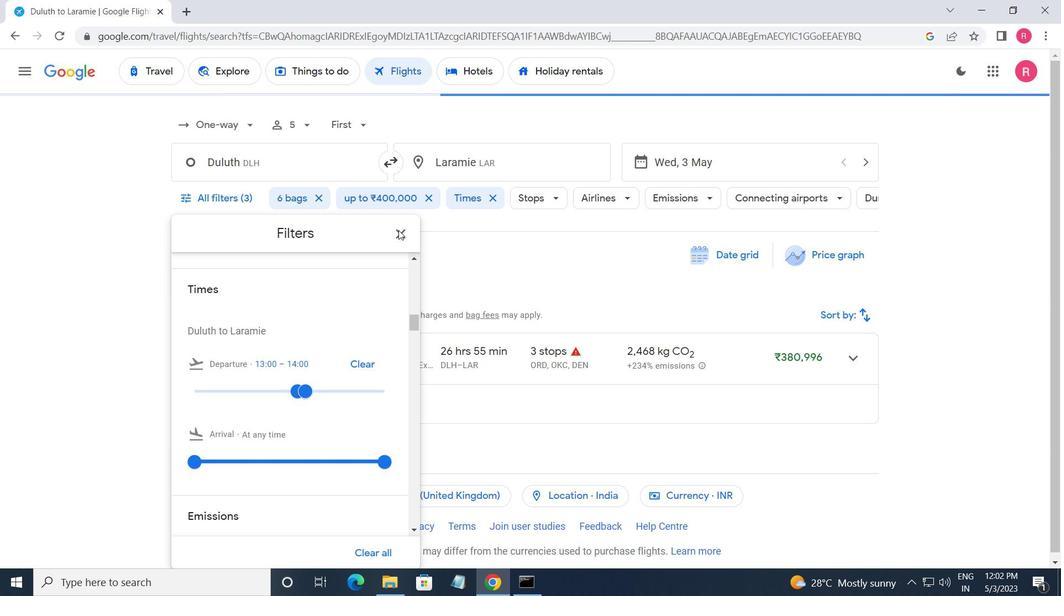 
Action: Mouse pressed left at (397, 232)
Screenshot: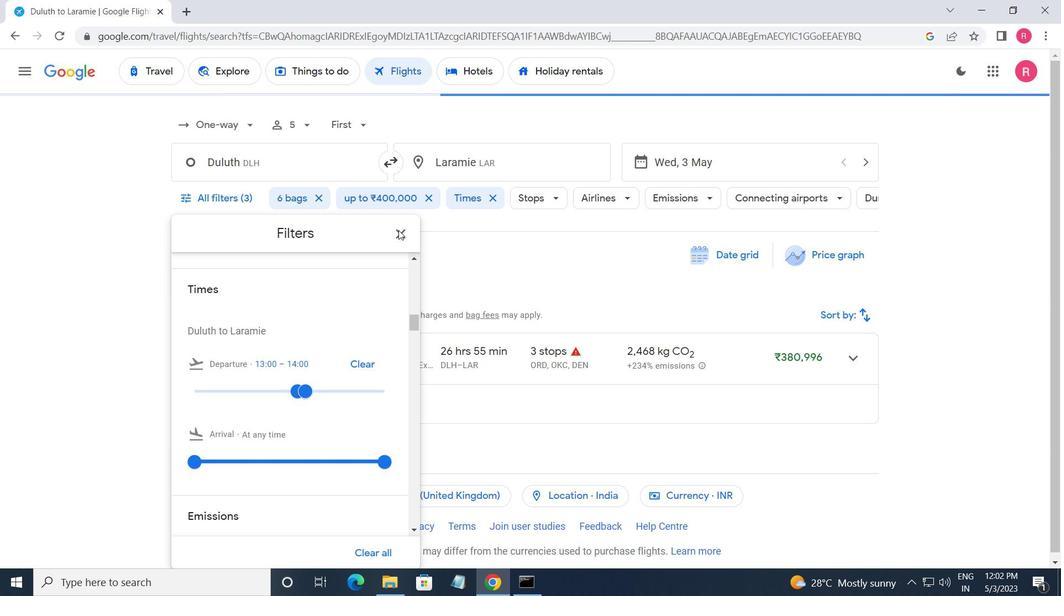 
Action: Mouse moved to (333, 280)
Screenshot: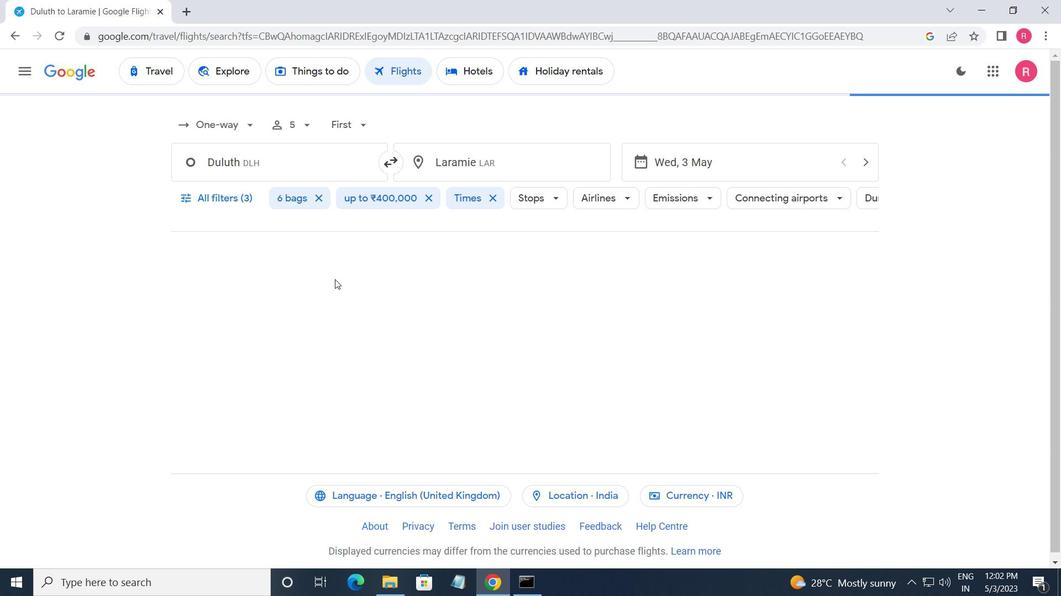 
